 Task: Create new customer invoice with Date Opened: 14-May-23, Select Customer: Dick's Sporting Goods, Terms: Net 15. Make invoice entry for item-1 with Date: 14-May-23, Description: The Ordinary Squalane Face Cleanser (5 oz)
, Income Account: Income:Sales, Quantity: 1, Unit Price: 15.99, Sales Tax: Y, Sales Tax Included: N, Tax Table: Sales Tax. Post Invoice with Post Date: 14-May-23, Post to Accounts: Assets:Accounts Receivable. Pay / Process Payment with Transaction Date: 28-May-23, Amount: 16.95, Transfer Account: Checking Account. Go to 'Print Invoice'.
Action: Mouse moved to (179, 40)
Screenshot: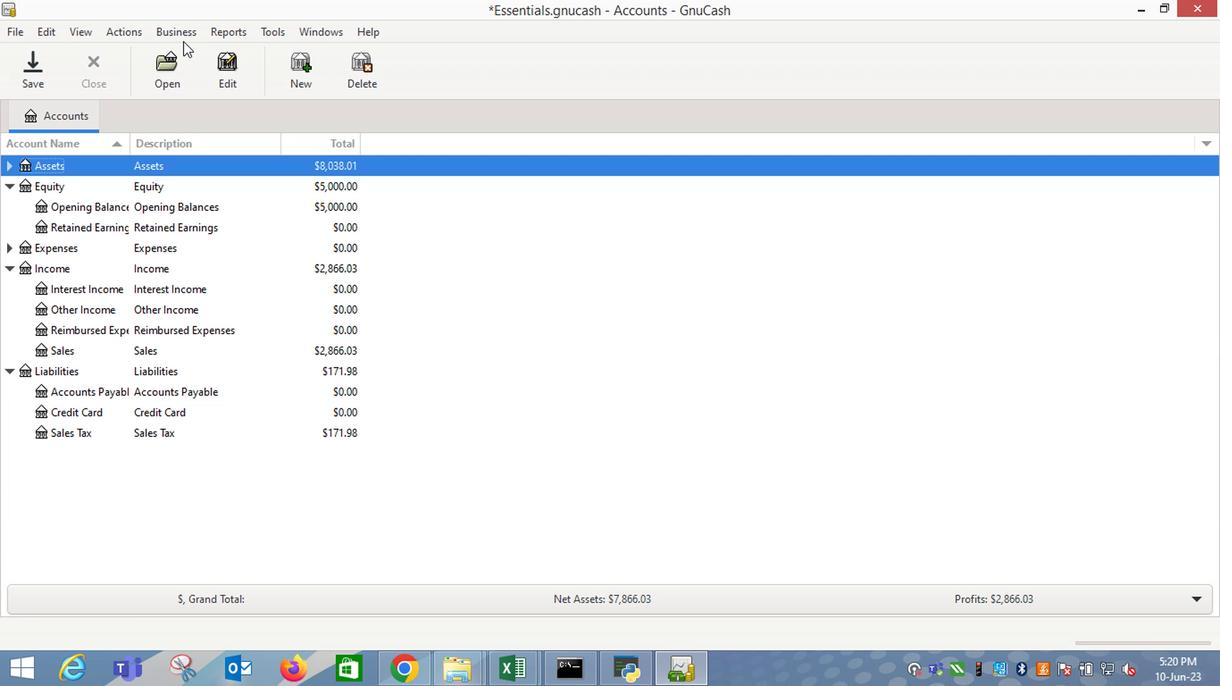 
Action: Mouse pressed left at (179, 40)
Screenshot: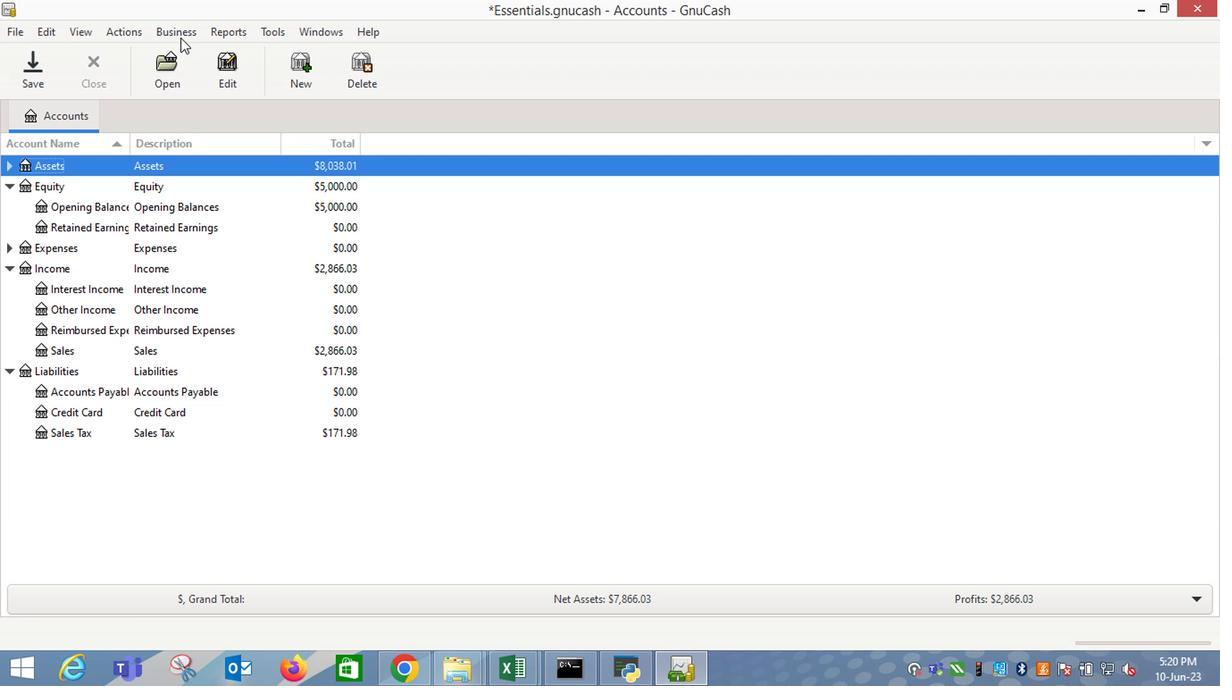 
Action: Mouse moved to (391, 123)
Screenshot: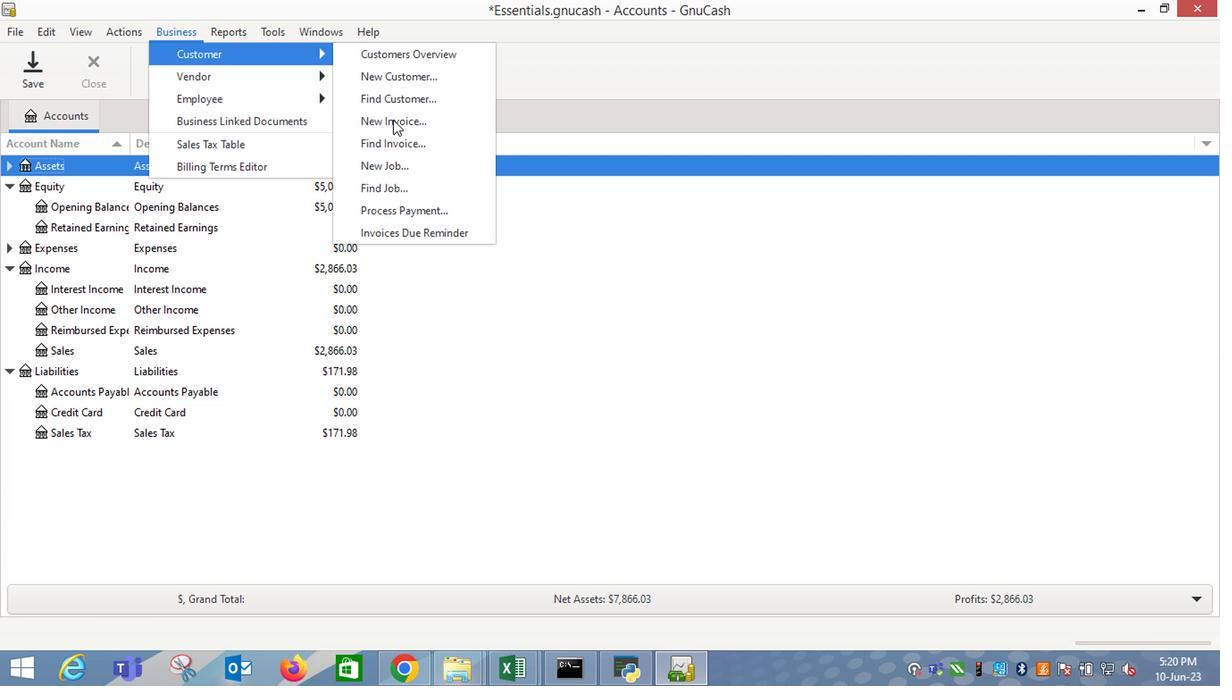 
Action: Mouse pressed left at (391, 123)
Screenshot: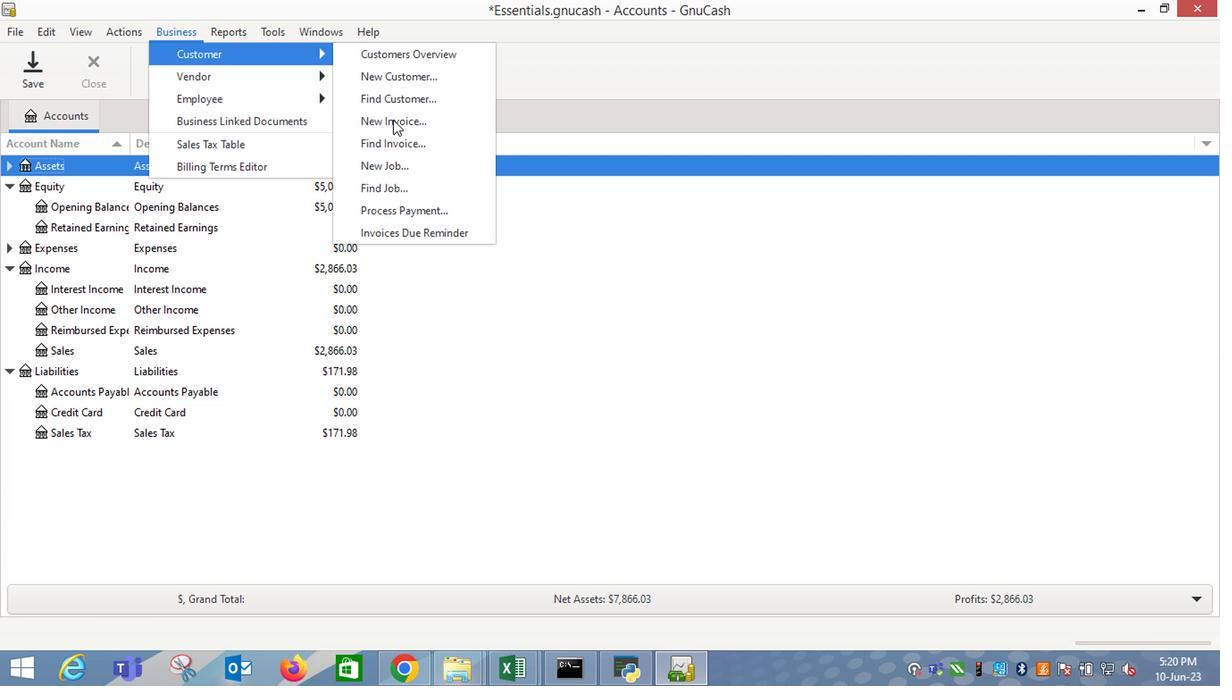 
Action: Mouse moved to (725, 270)
Screenshot: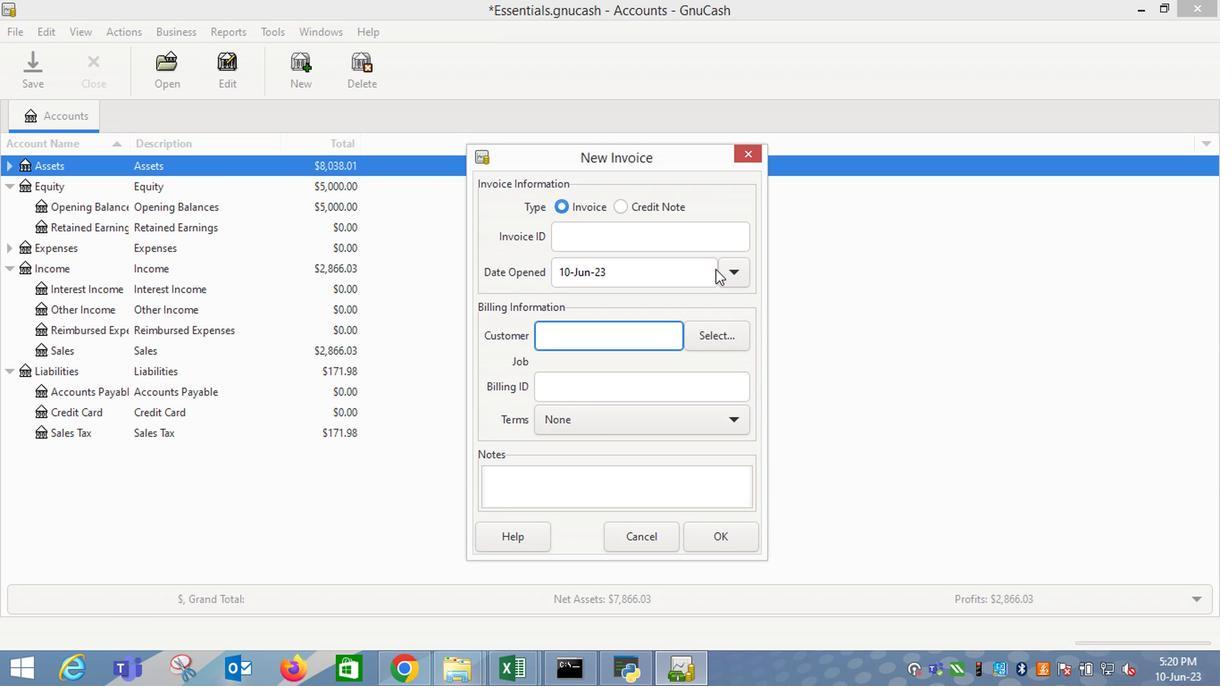 
Action: Mouse pressed left at (725, 270)
Screenshot: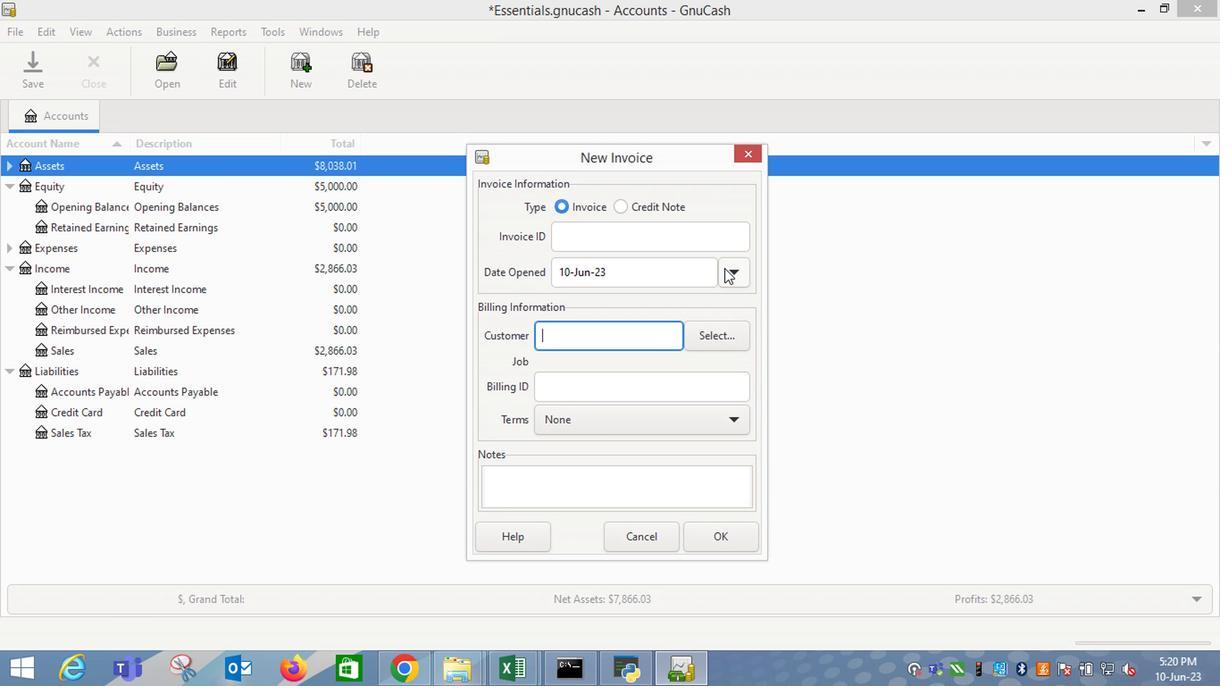 
Action: Mouse moved to (594, 301)
Screenshot: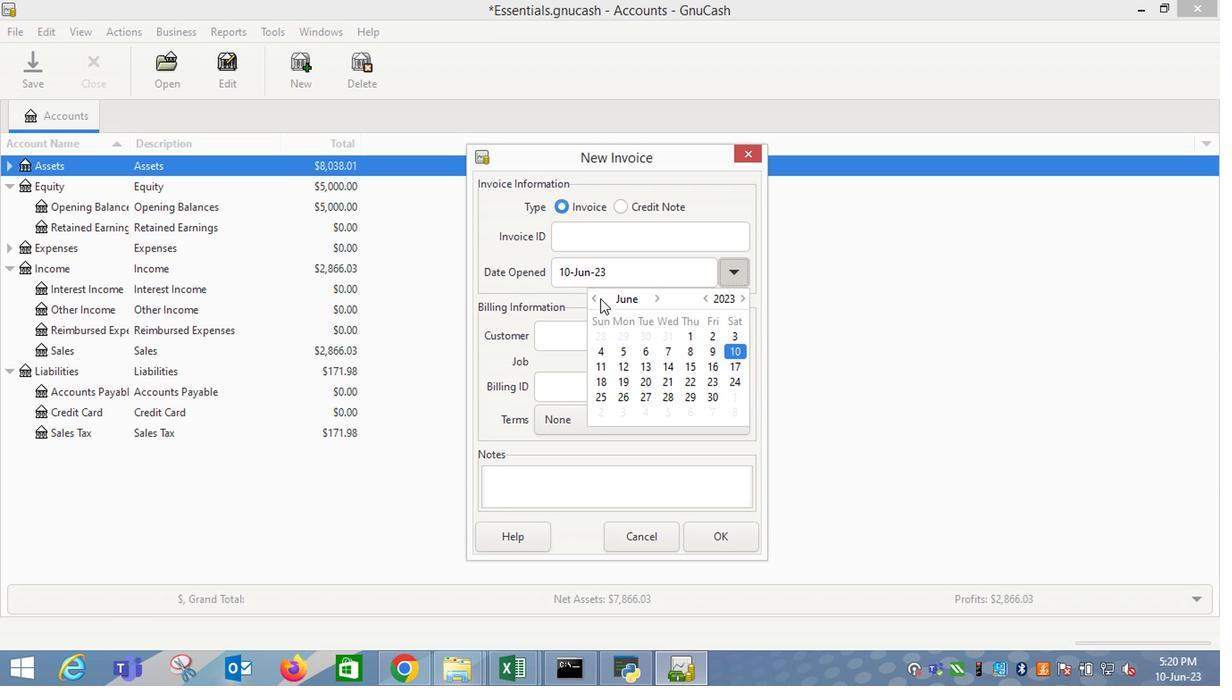 
Action: Mouse pressed left at (594, 301)
Screenshot: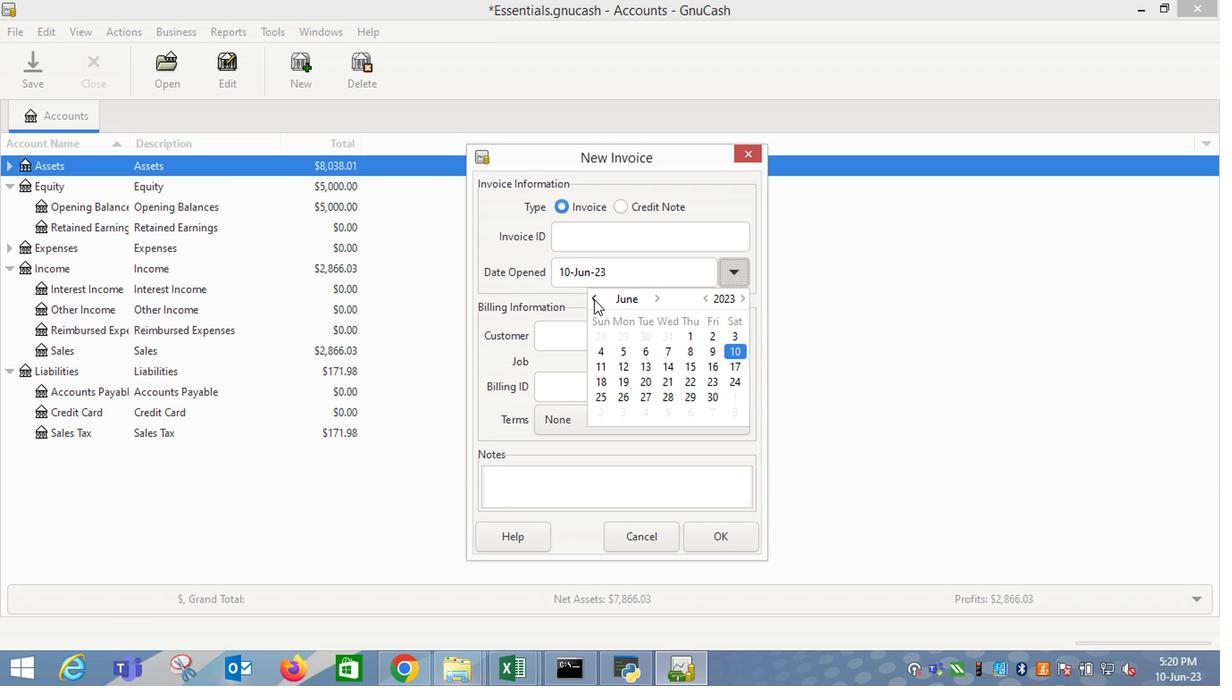
Action: Mouse moved to (599, 369)
Screenshot: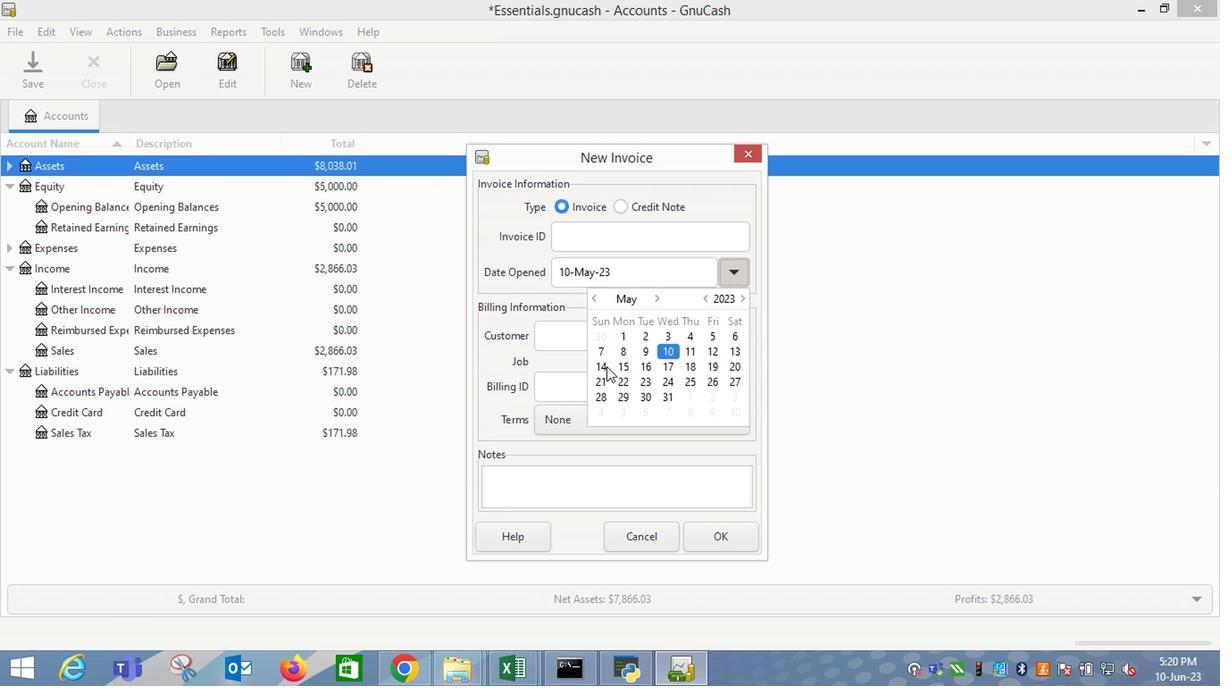 
Action: Mouse pressed left at (599, 369)
Screenshot: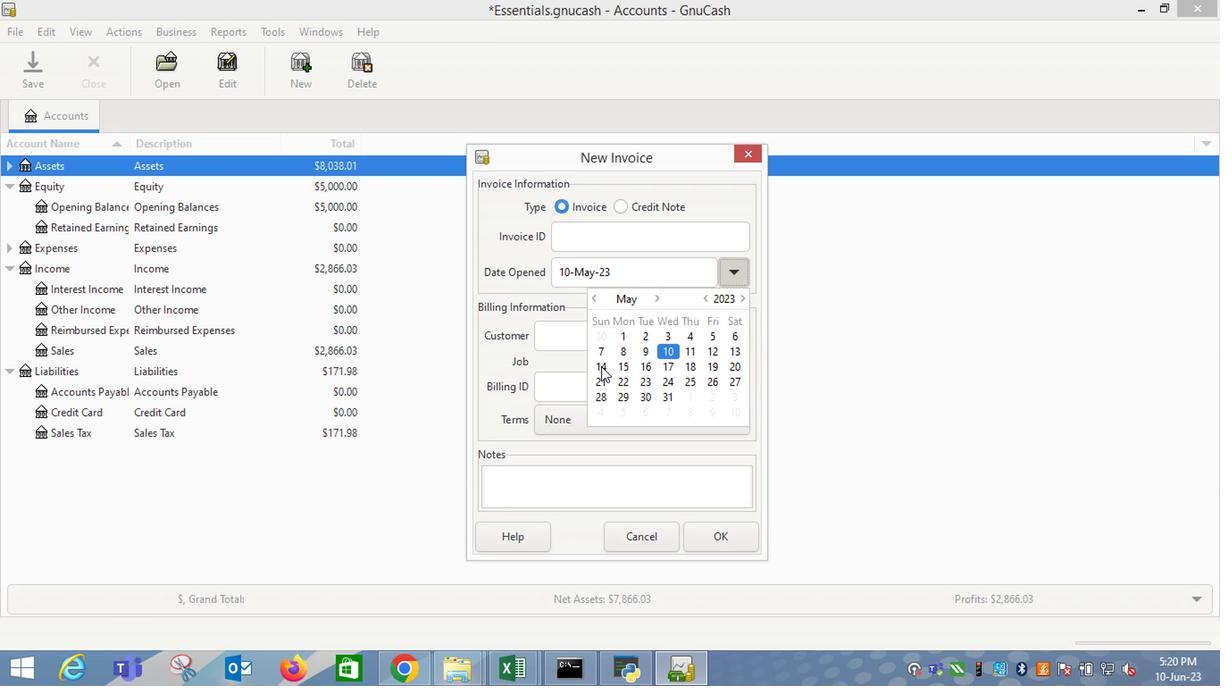 
Action: Mouse moved to (542, 348)
Screenshot: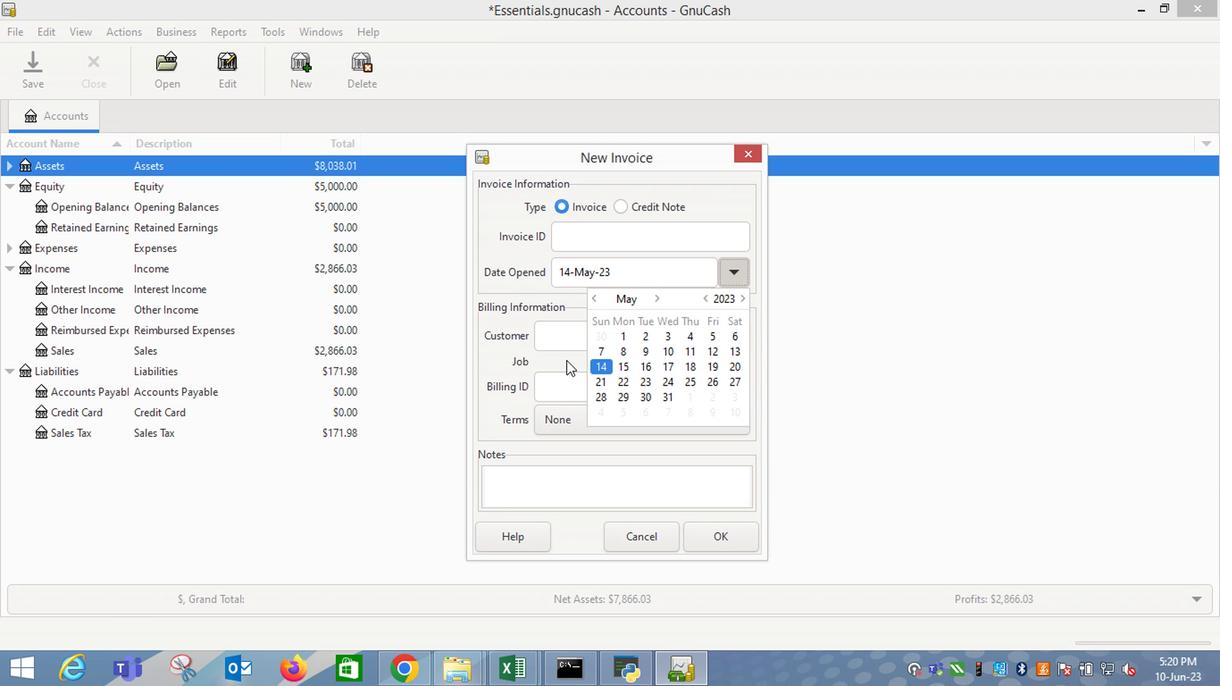 
Action: Mouse pressed left at (542, 348)
Screenshot: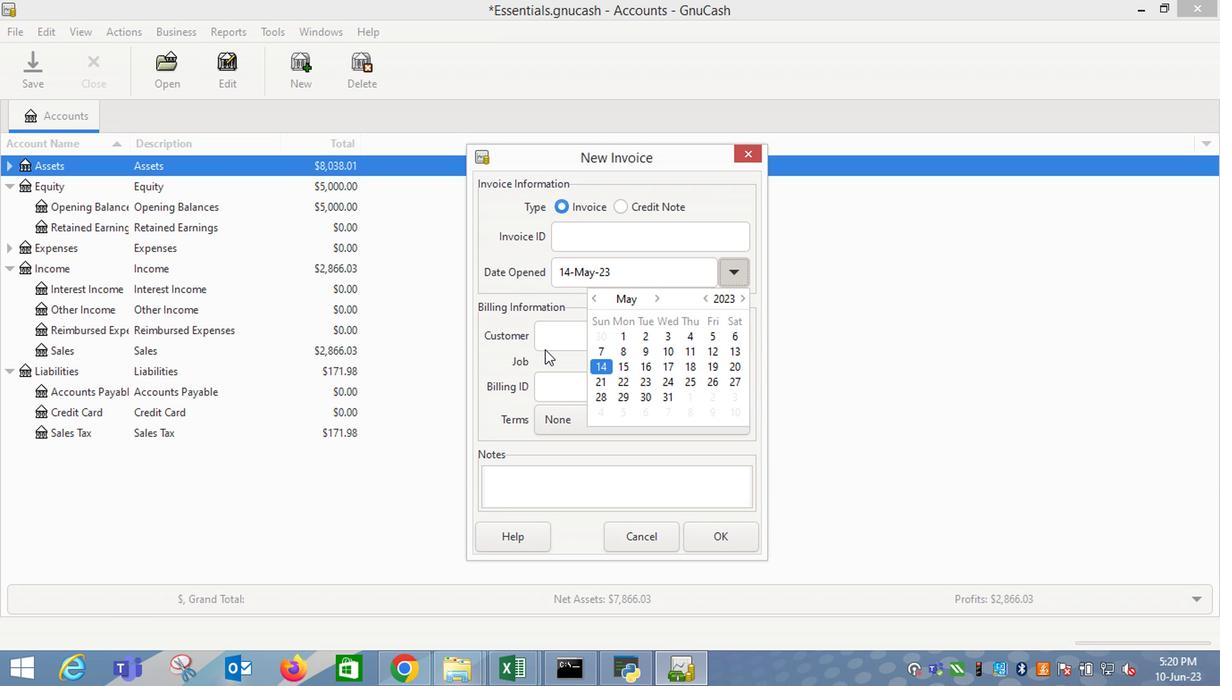 
Action: Mouse moved to (555, 341)
Screenshot: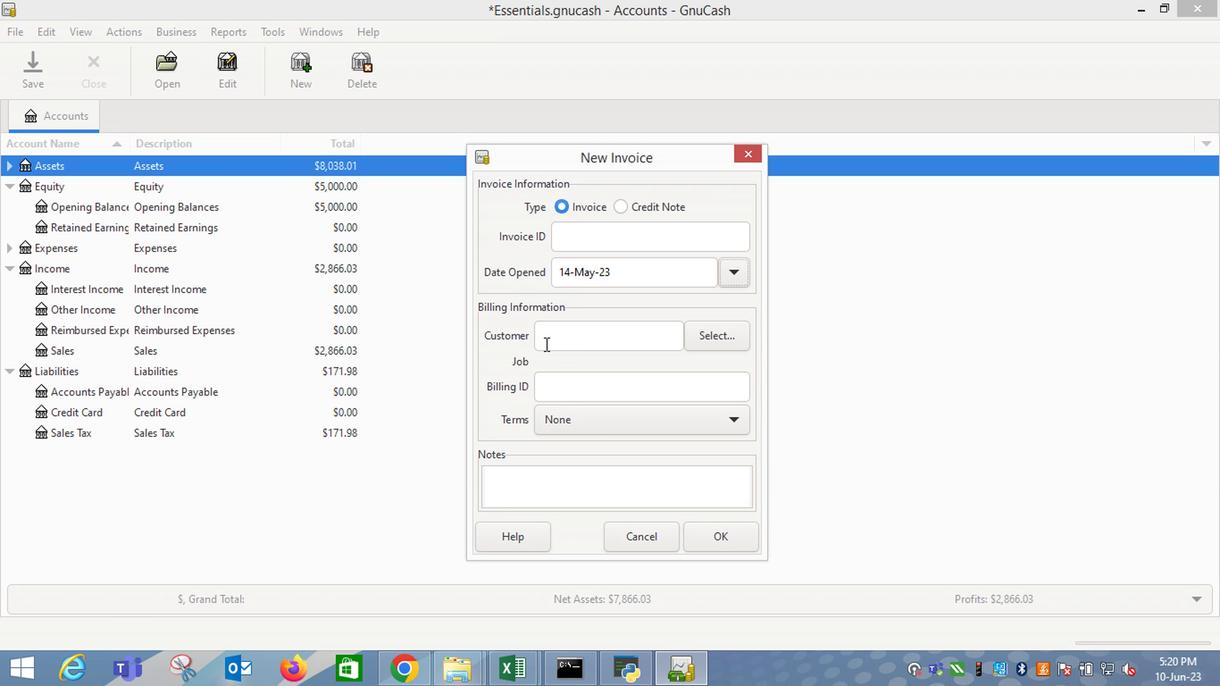 
Action: Mouse pressed left at (555, 341)
Screenshot: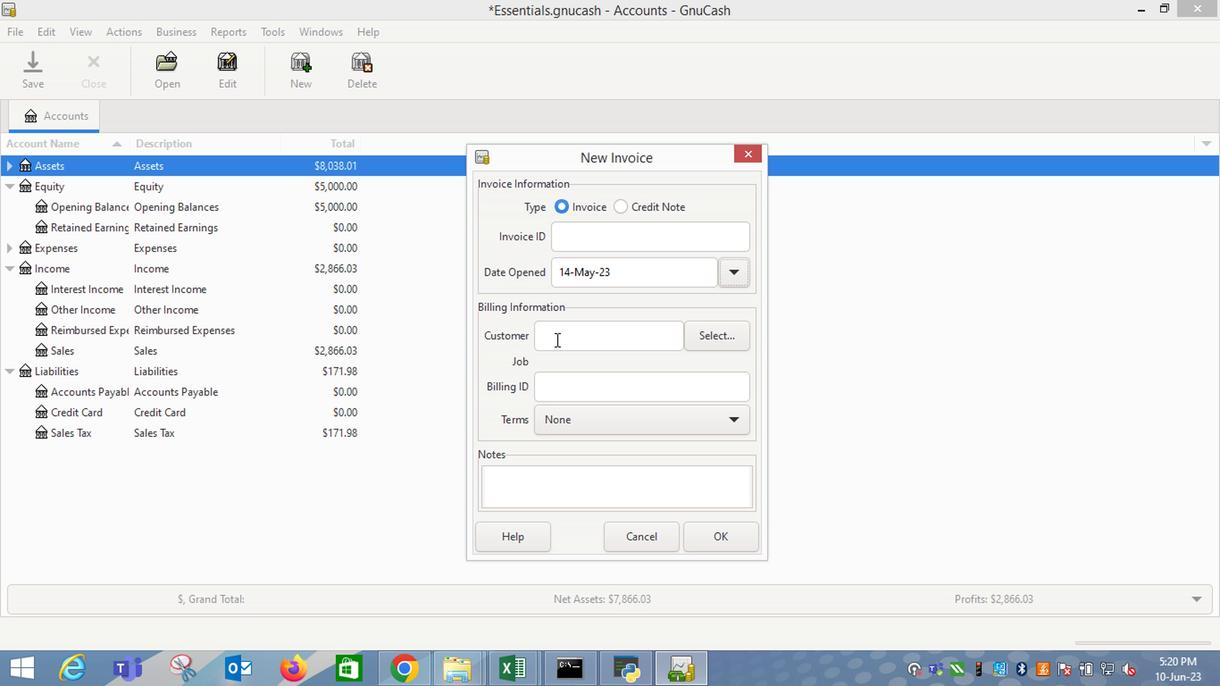 
Action: Key pressed <Key.shift_r>Dic
Screenshot: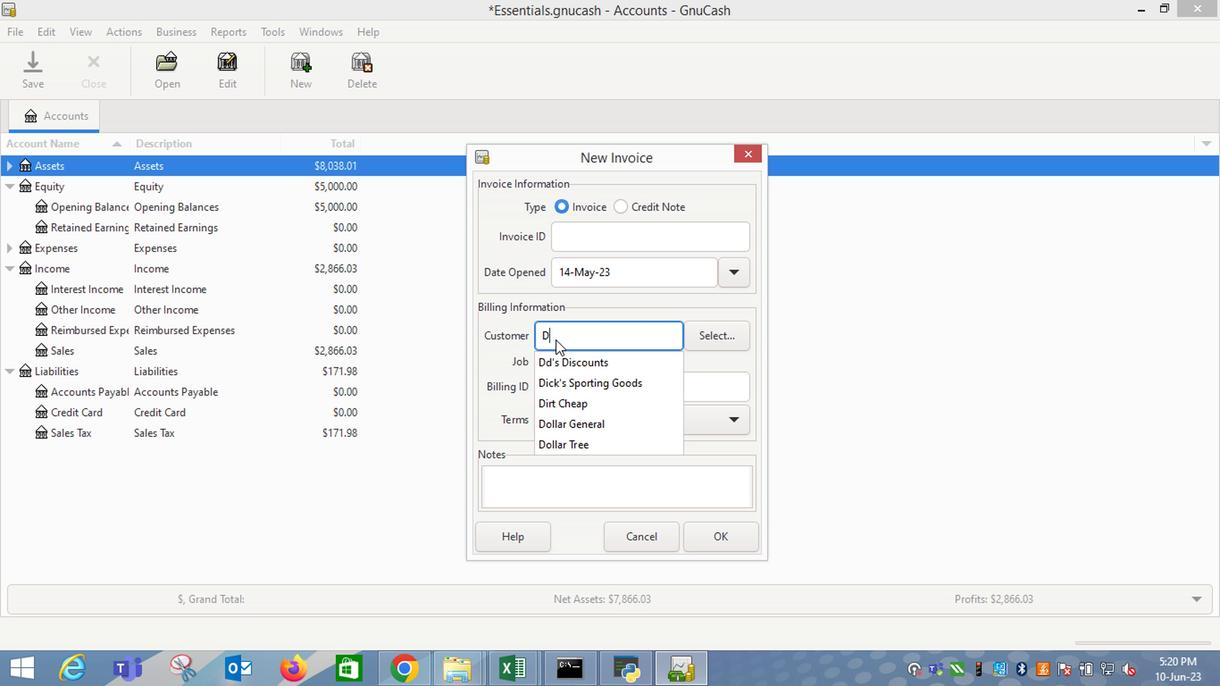 
Action: Mouse moved to (568, 372)
Screenshot: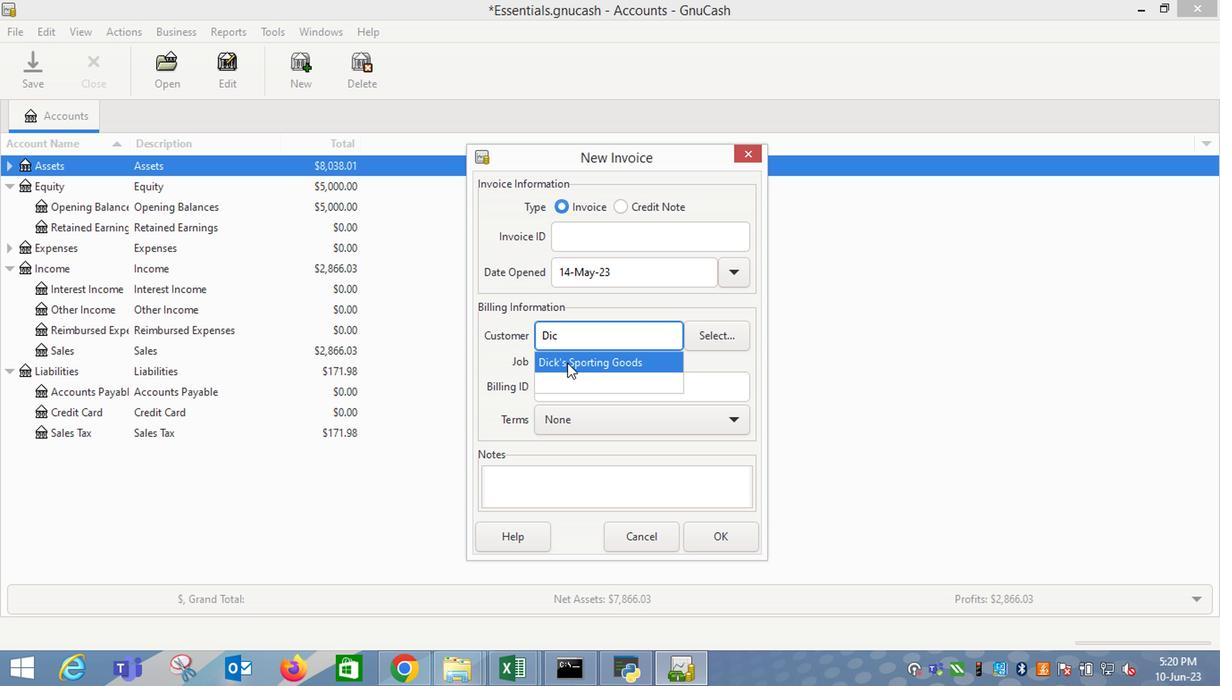 
Action: Mouse pressed left at (568, 372)
Screenshot: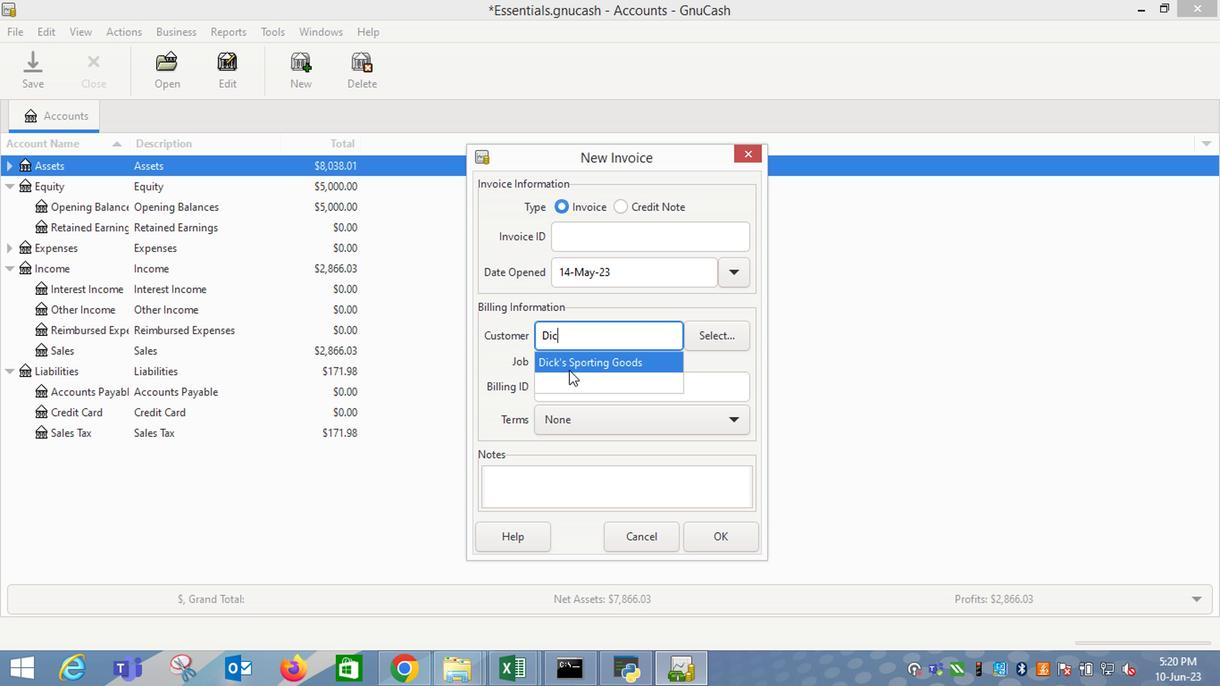 
Action: Mouse moved to (564, 431)
Screenshot: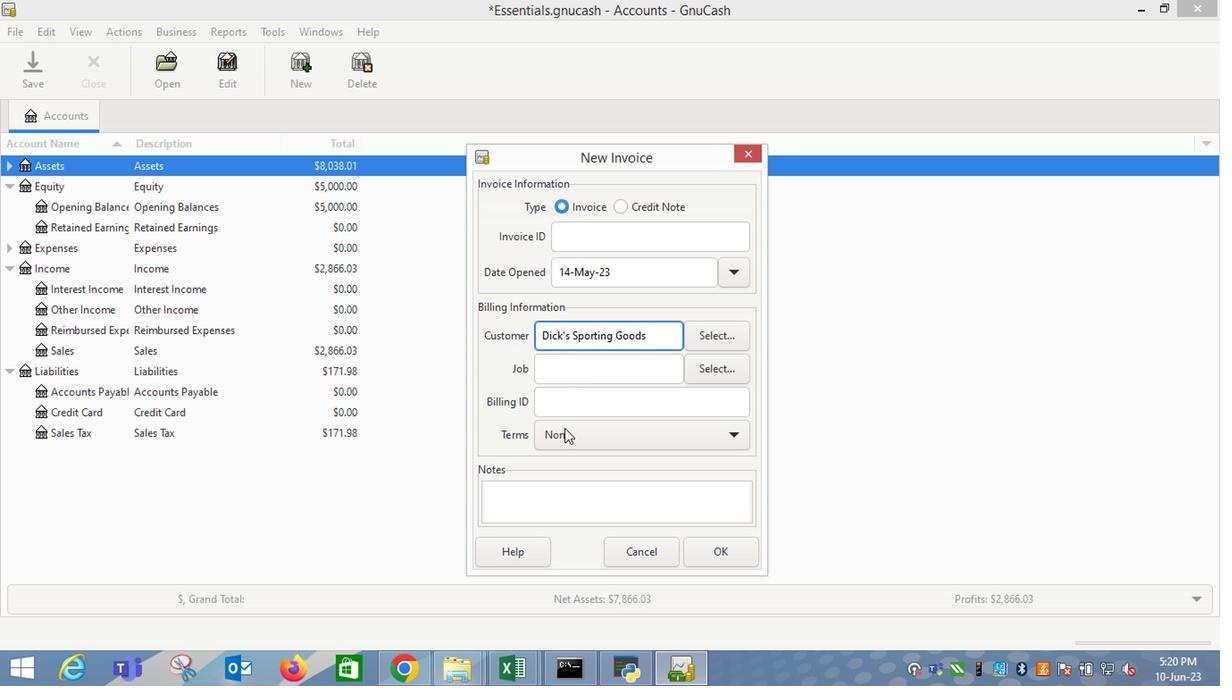 
Action: Mouse pressed left at (564, 431)
Screenshot: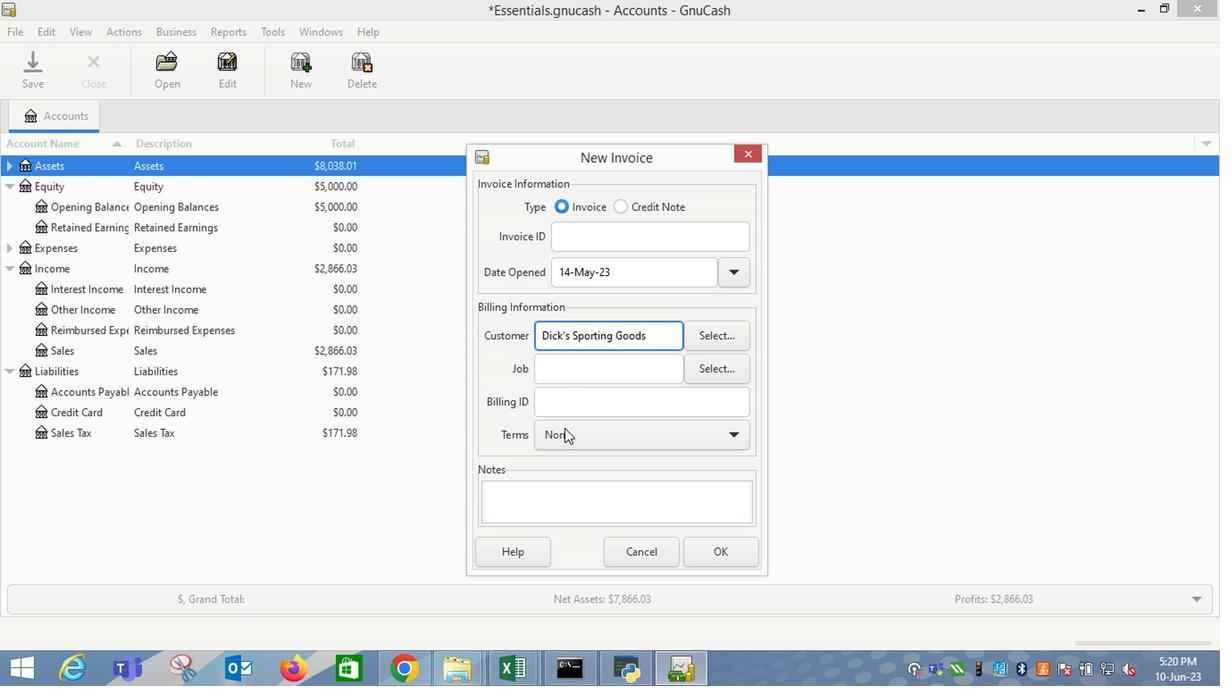 
Action: Mouse moved to (559, 469)
Screenshot: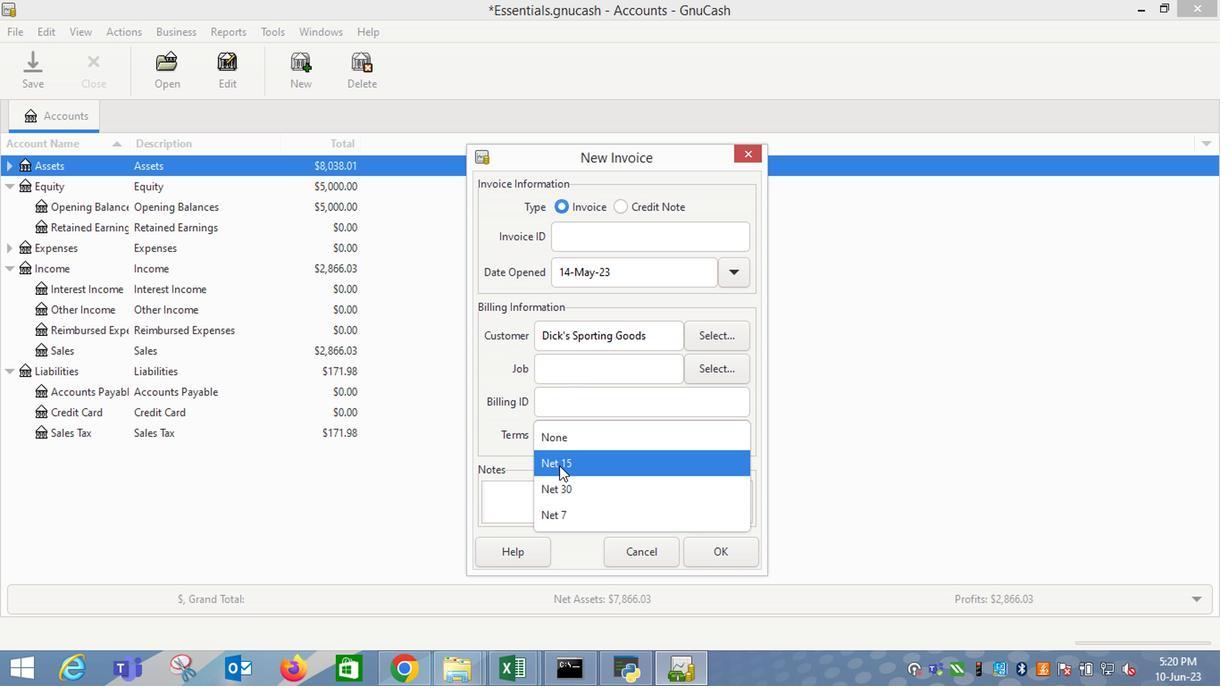 
Action: Mouse pressed left at (559, 469)
Screenshot: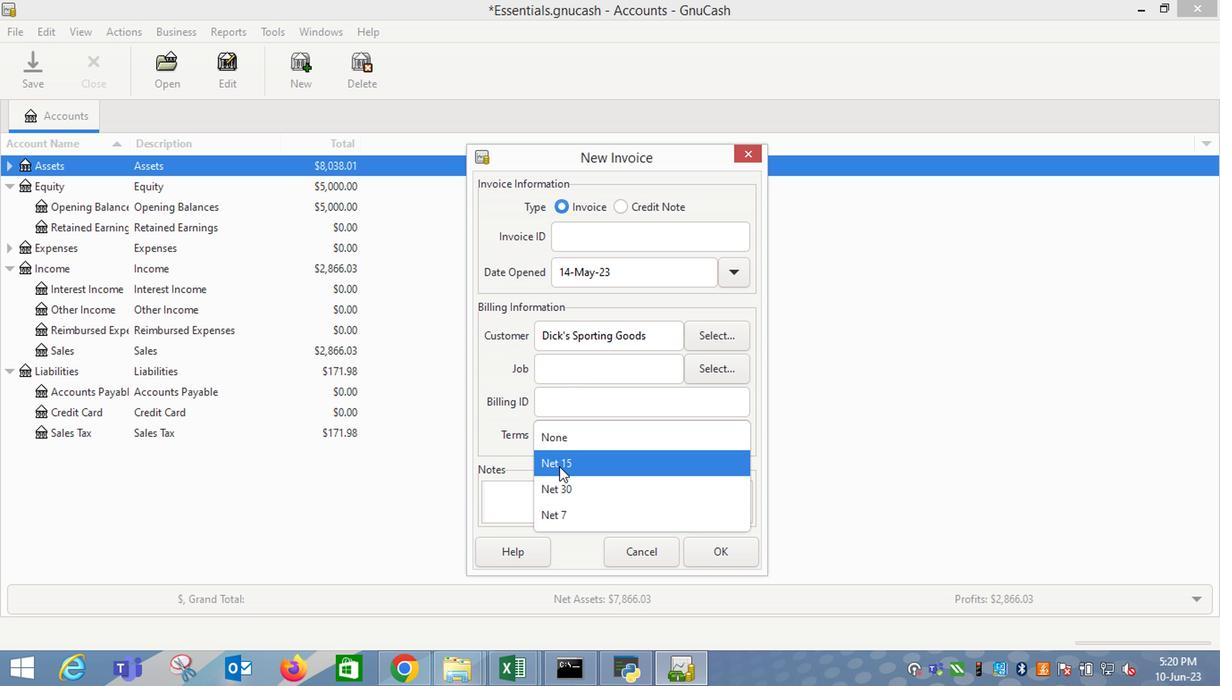 
Action: Mouse moved to (708, 561)
Screenshot: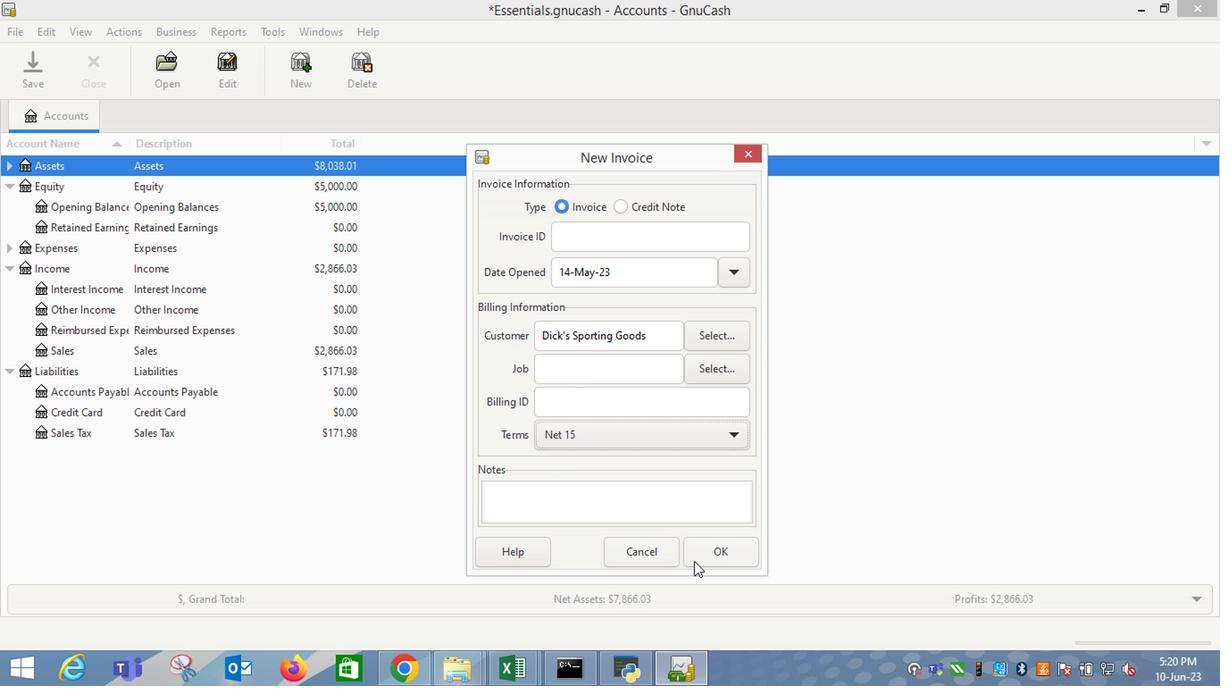 
Action: Mouse pressed left at (708, 561)
Screenshot: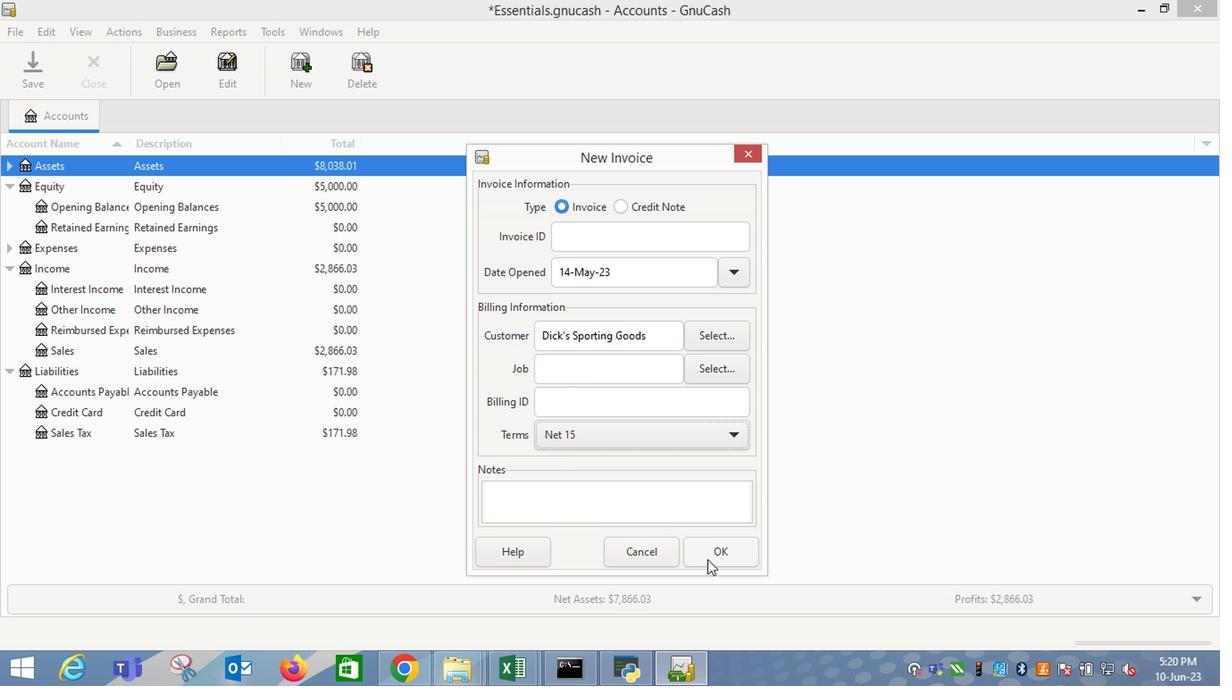 
Action: Mouse moved to (80, 340)
Screenshot: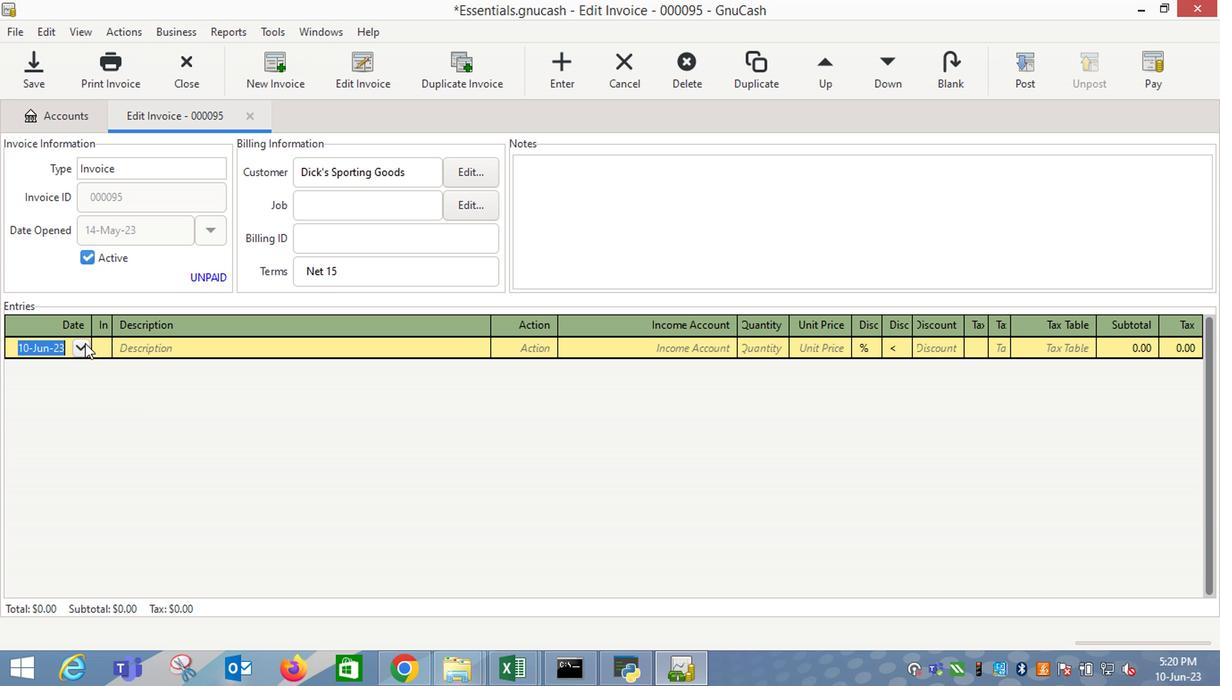 
Action: Mouse pressed left at (80, 340)
Screenshot: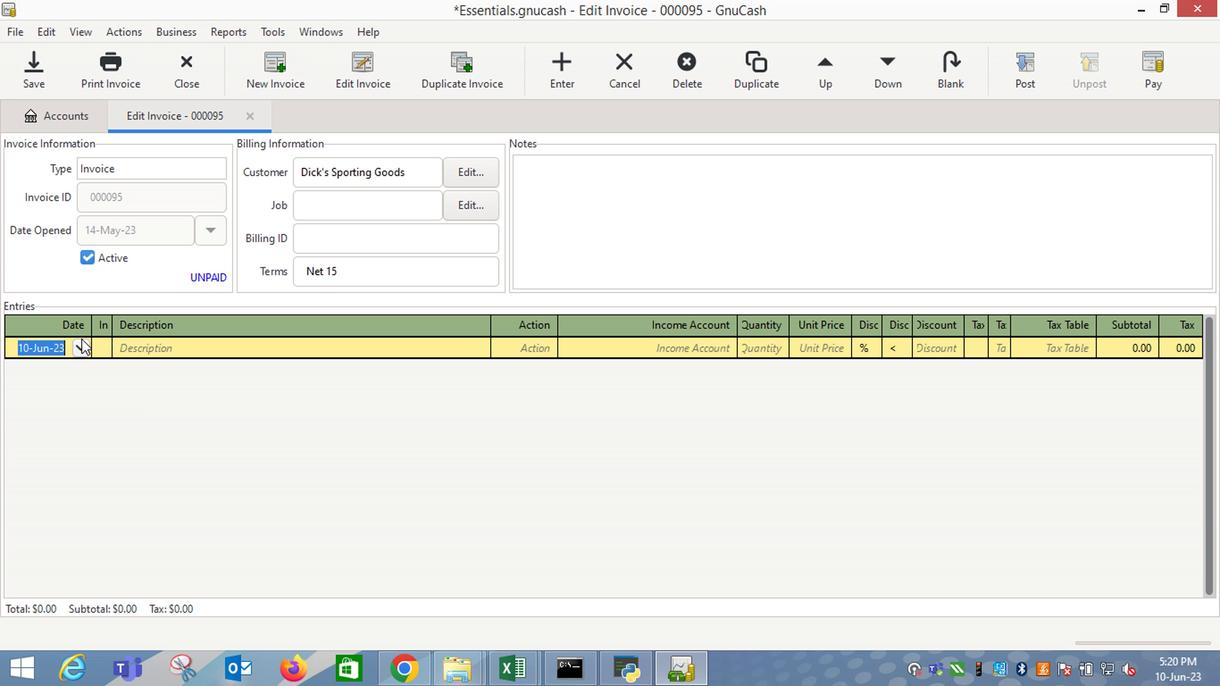 
Action: Mouse moved to (87, 345)
Screenshot: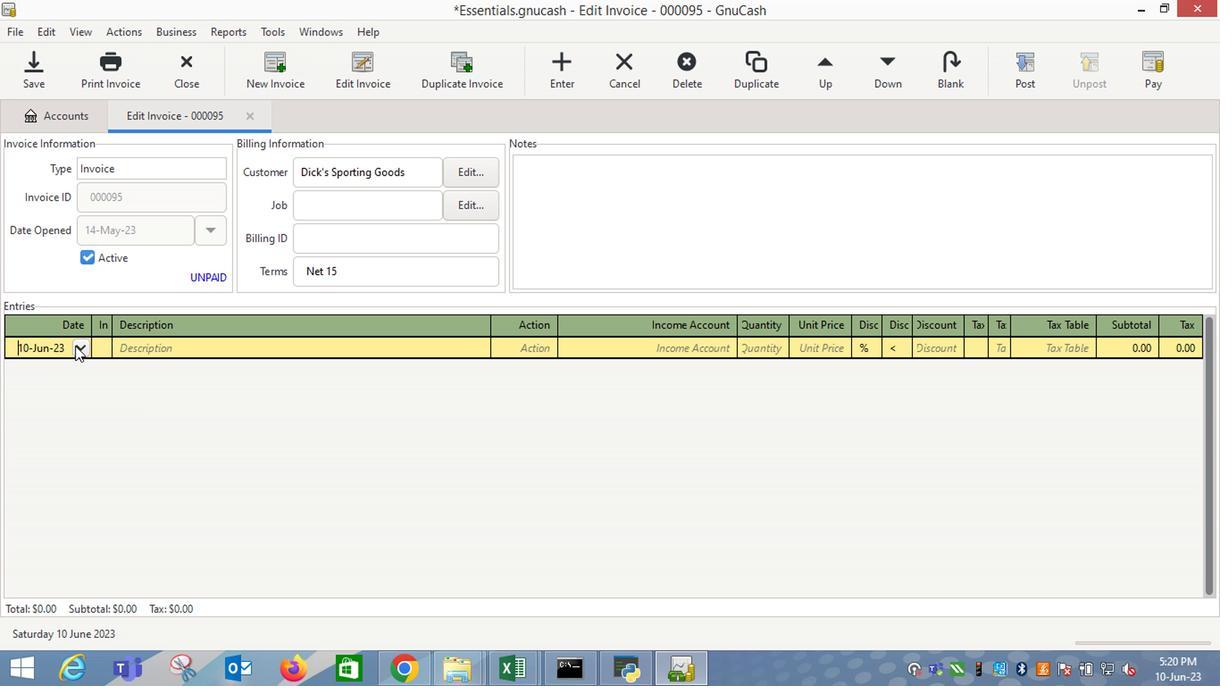 
Action: Mouse pressed left at (87, 345)
Screenshot: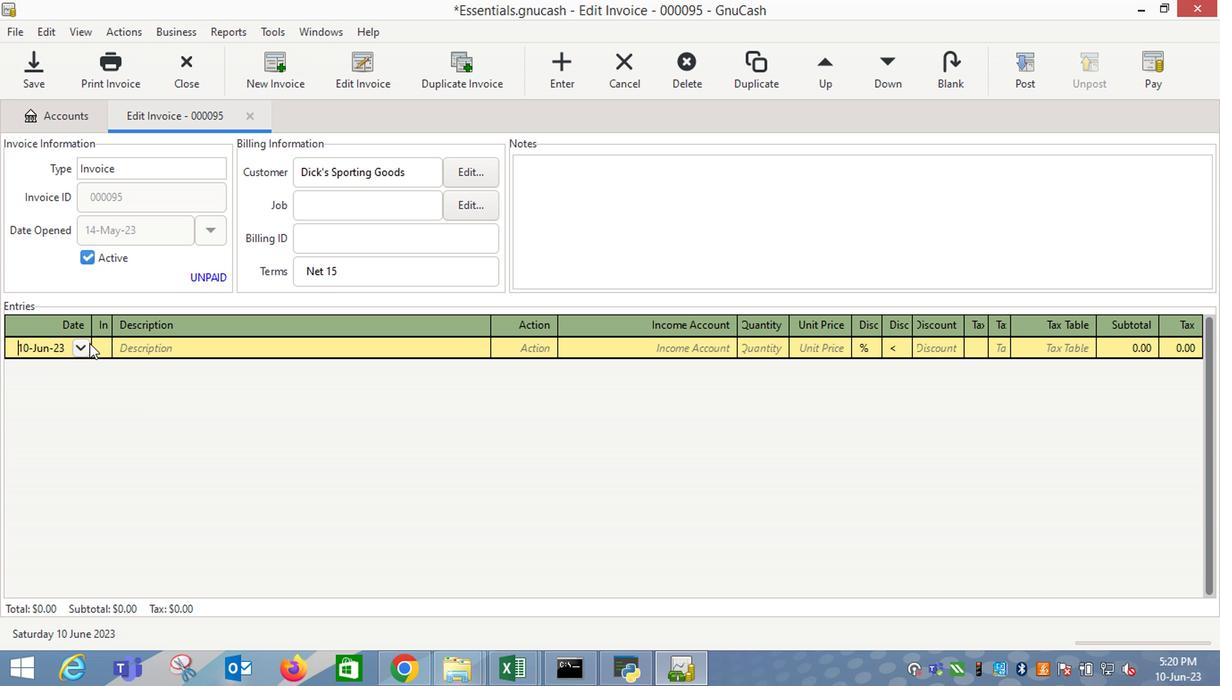 
Action: Mouse moved to (12, 374)
Screenshot: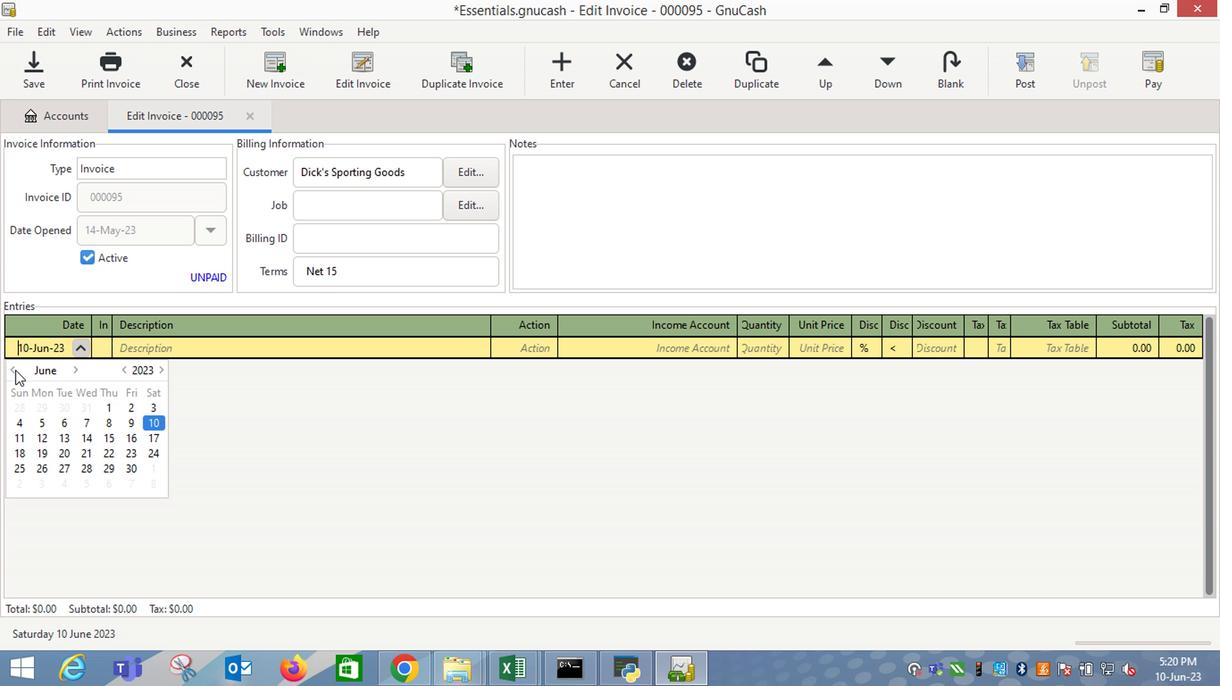 
Action: Mouse pressed left at (12, 374)
Screenshot: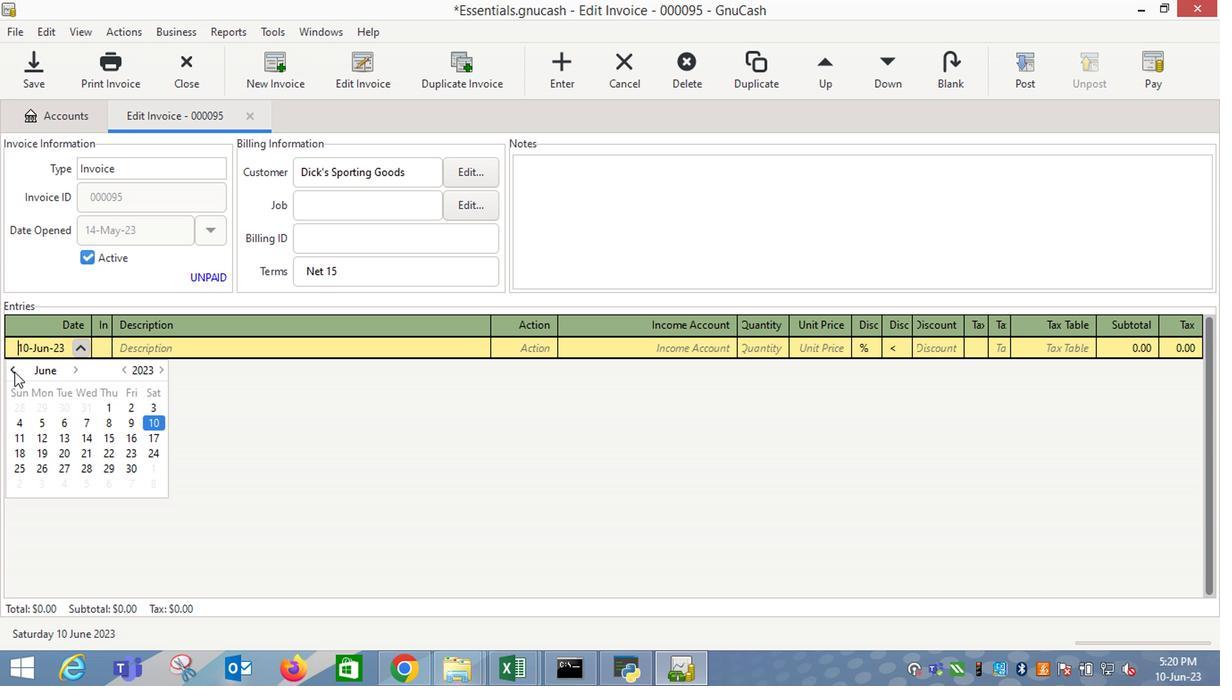 
Action: Mouse moved to (24, 442)
Screenshot: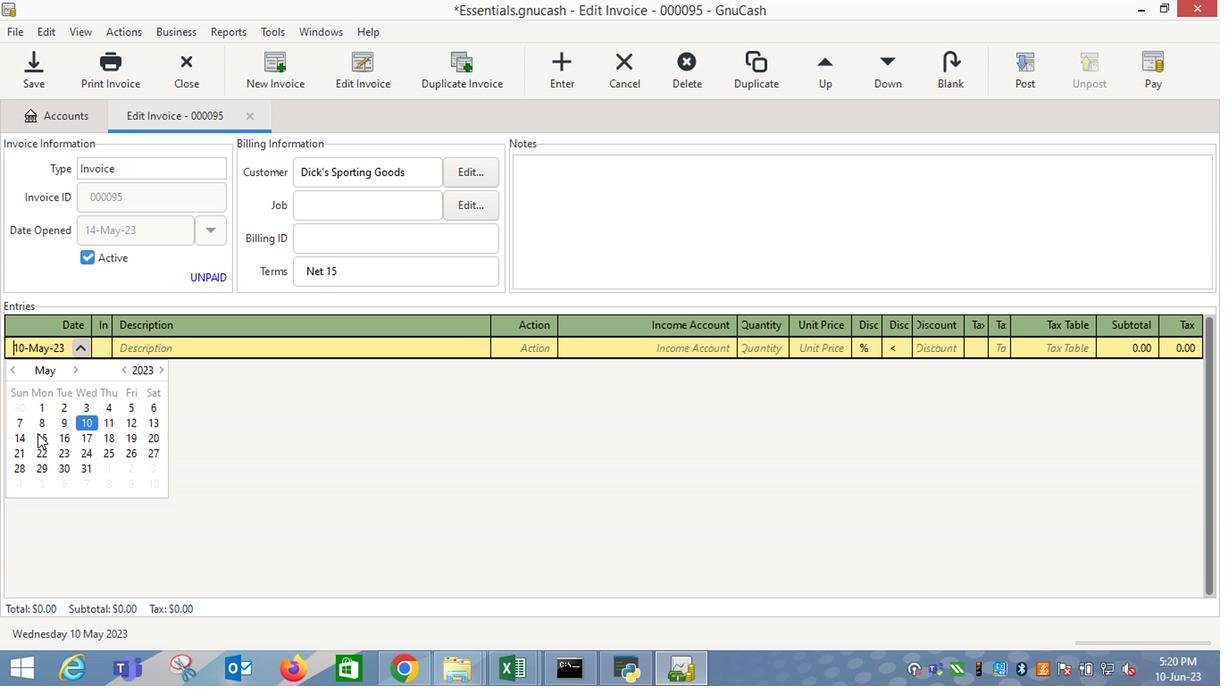 
Action: Mouse pressed left at (24, 442)
Screenshot: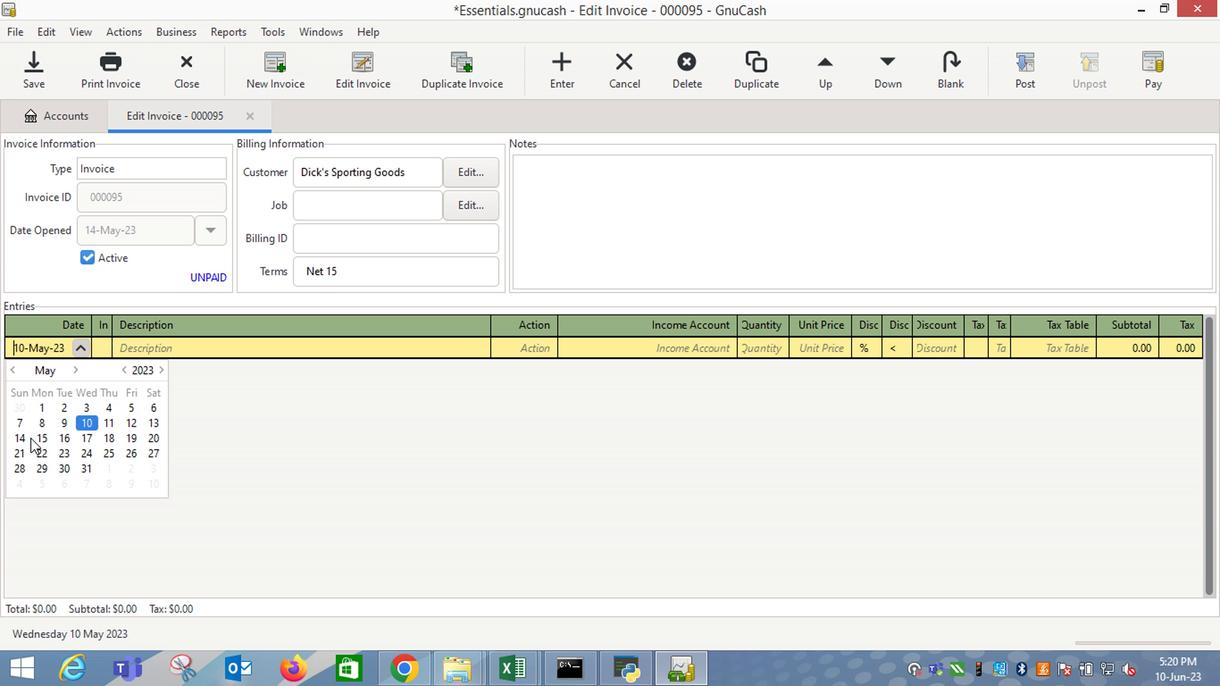 
Action: Key pressed <Key.tab><Key.shift_r>The<Key.space><Key.shift_r>Ordinary<Key.space><Key.shift_r>Se<Key.backspace>q<Key.tab>1<Key.tab>15.99<Key.tab>
Screenshot: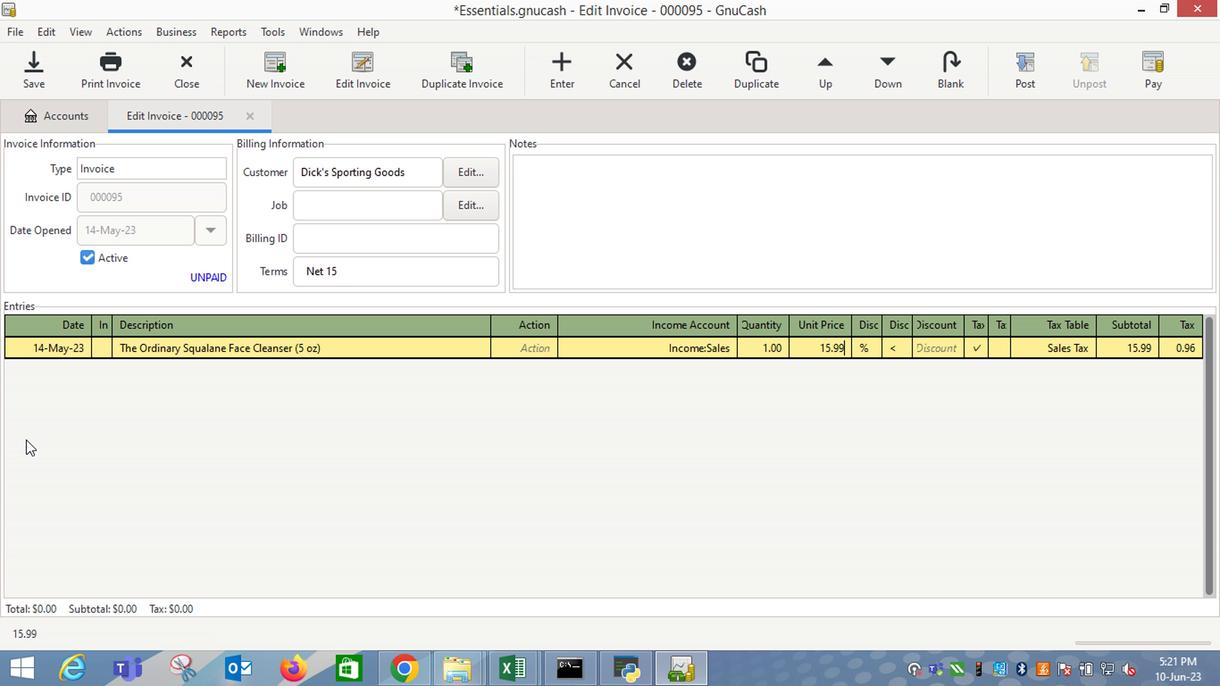
Action: Mouse moved to (1045, 347)
Screenshot: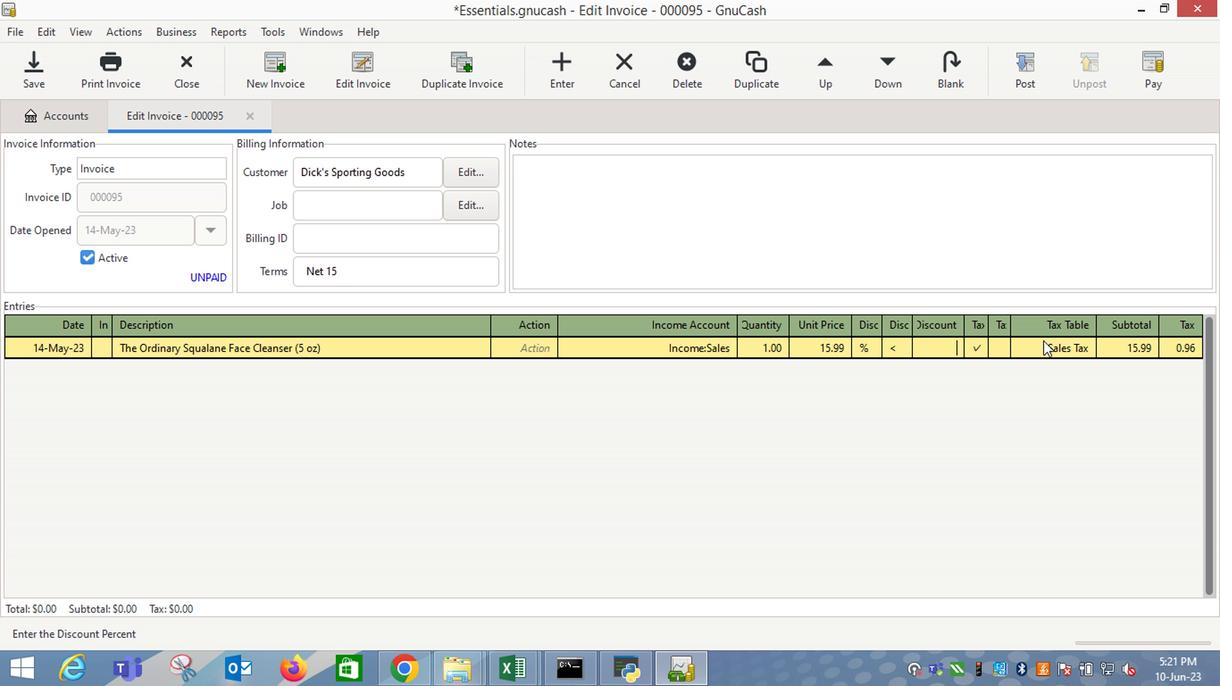 
Action: Mouse pressed left at (1045, 347)
Screenshot: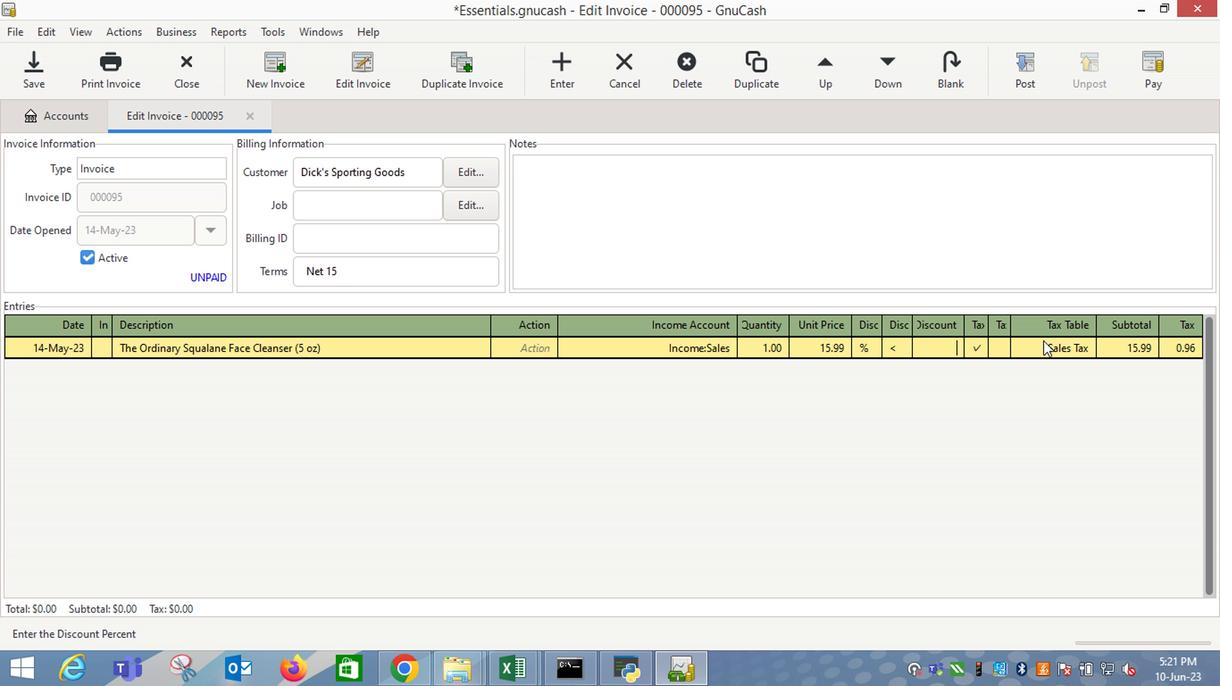 
Action: Mouse moved to (1042, 350)
Screenshot: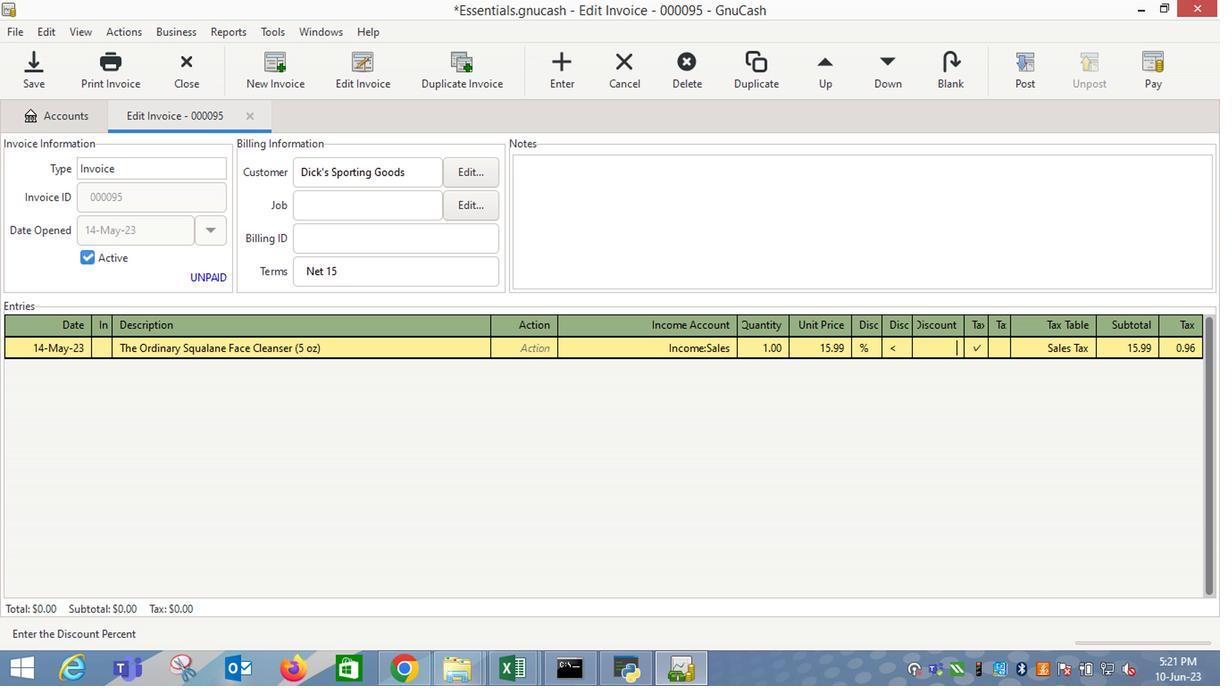 
Action: Key pressed <Key.enter>
Screenshot: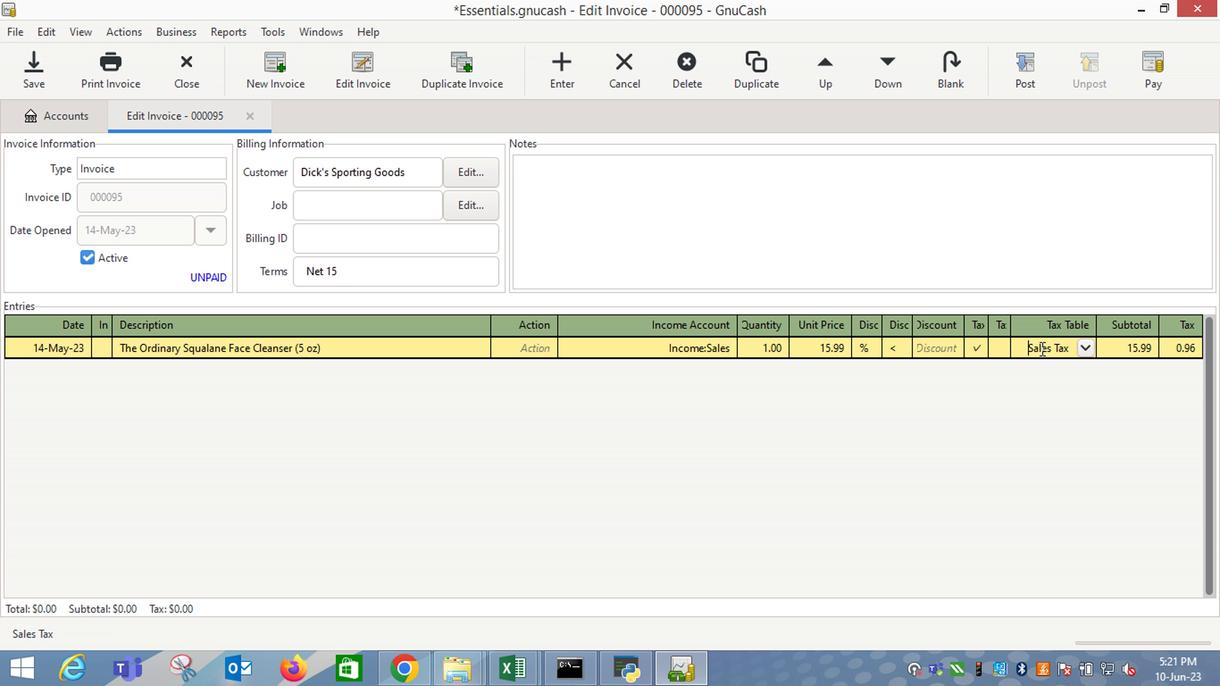 
Action: Mouse moved to (1039, 70)
Screenshot: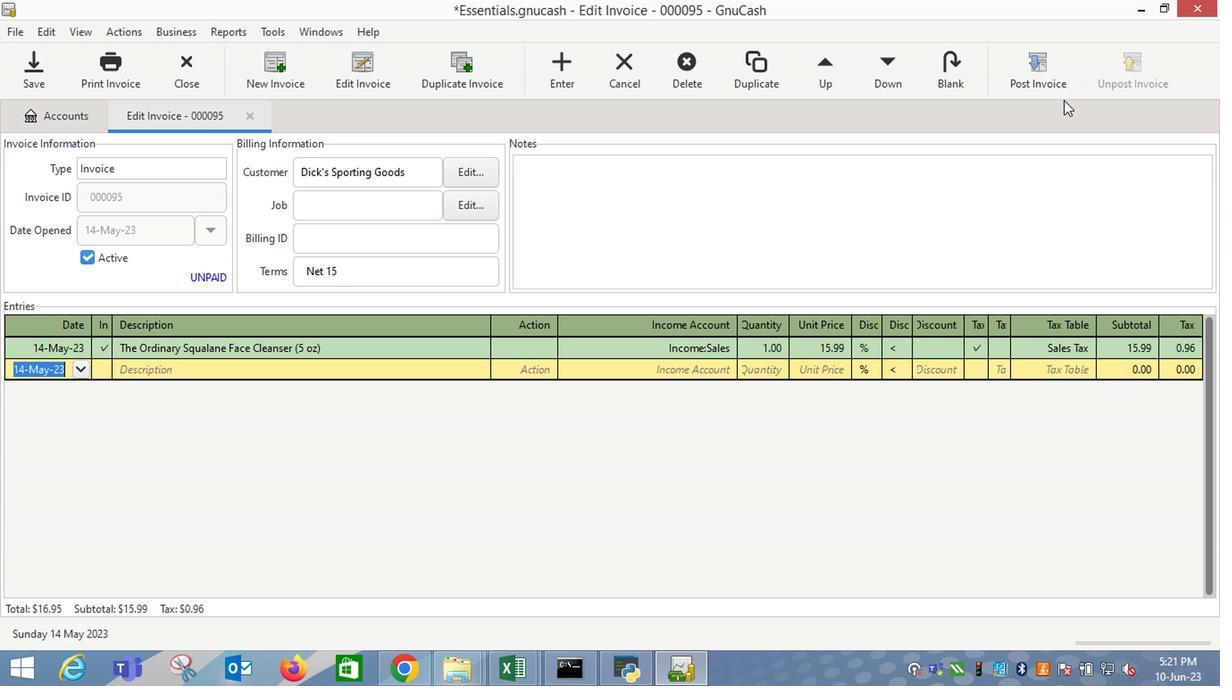 
Action: Mouse pressed left at (1039, 70)
Screenshot: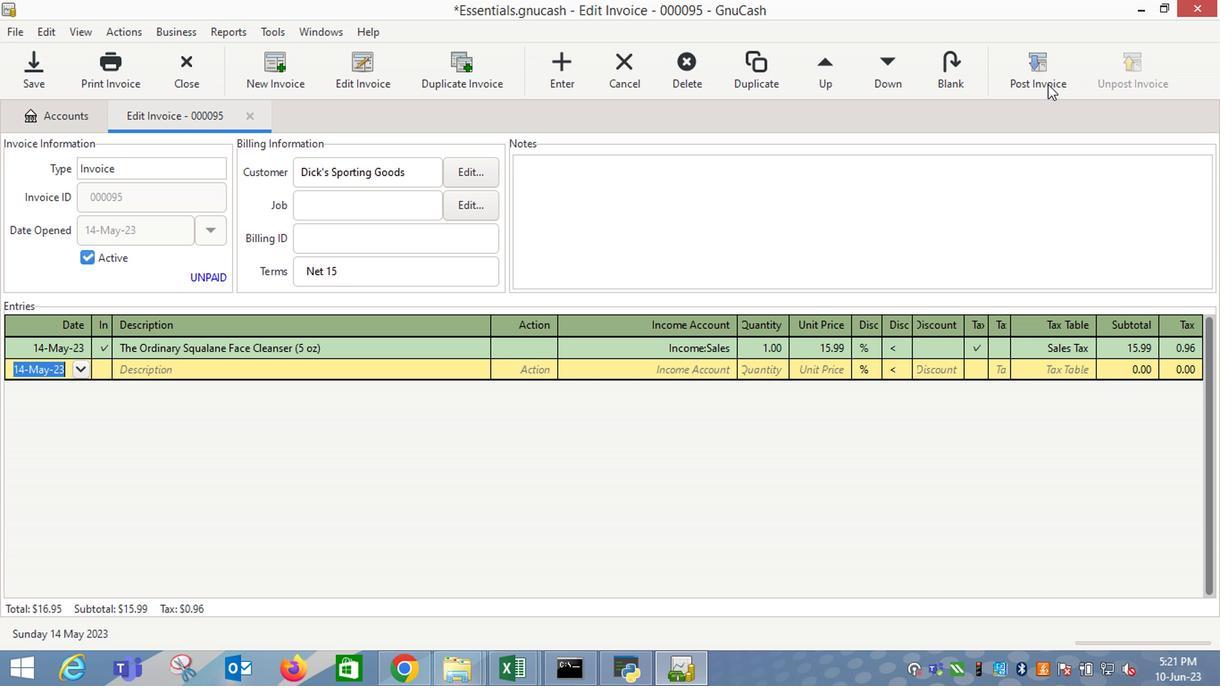 
Action: Mouse moved to (769, 300)
Screenshot: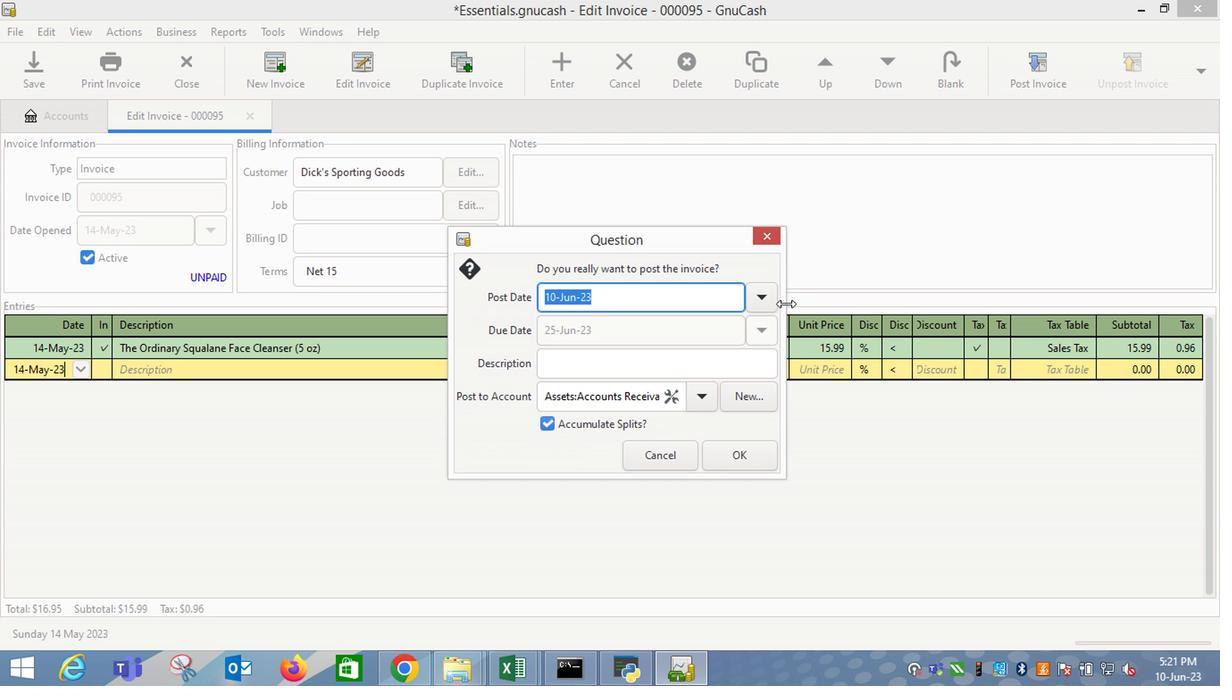 
Action: Mouse pressed left at (769, 300)
Screenshot: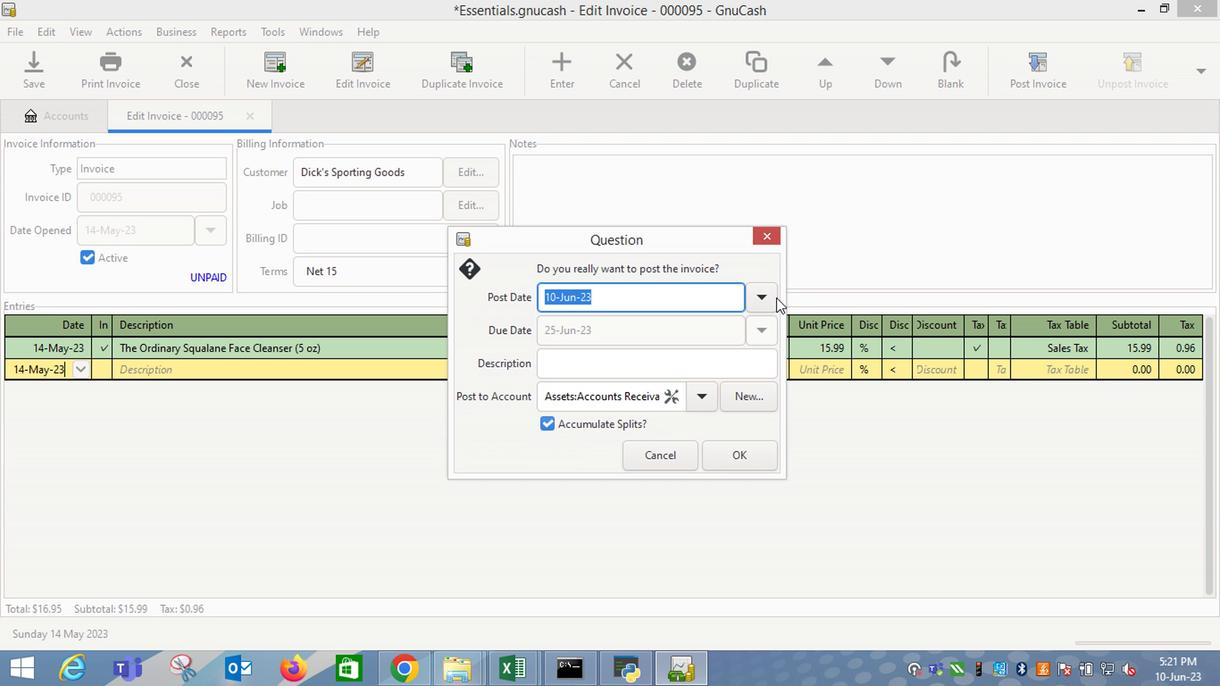 
Action: Mouse moved to (622, 330)
Screenshot: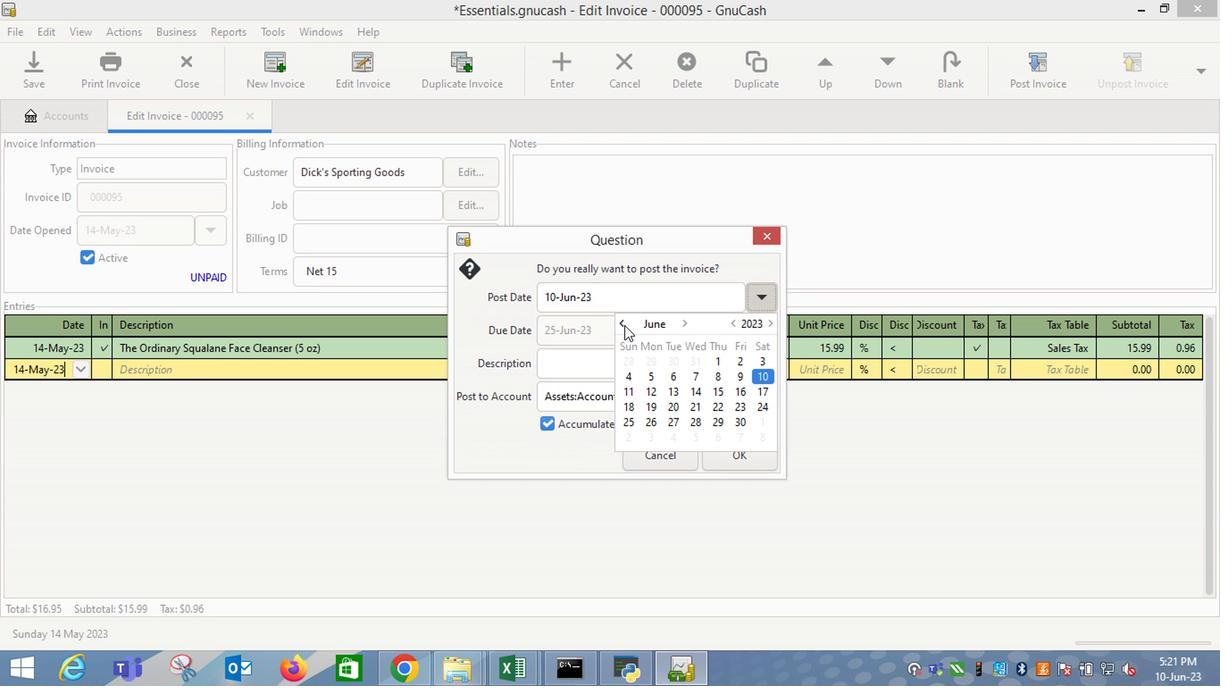 
Action: Mouse pressed left at (622, 330)
Screenshot: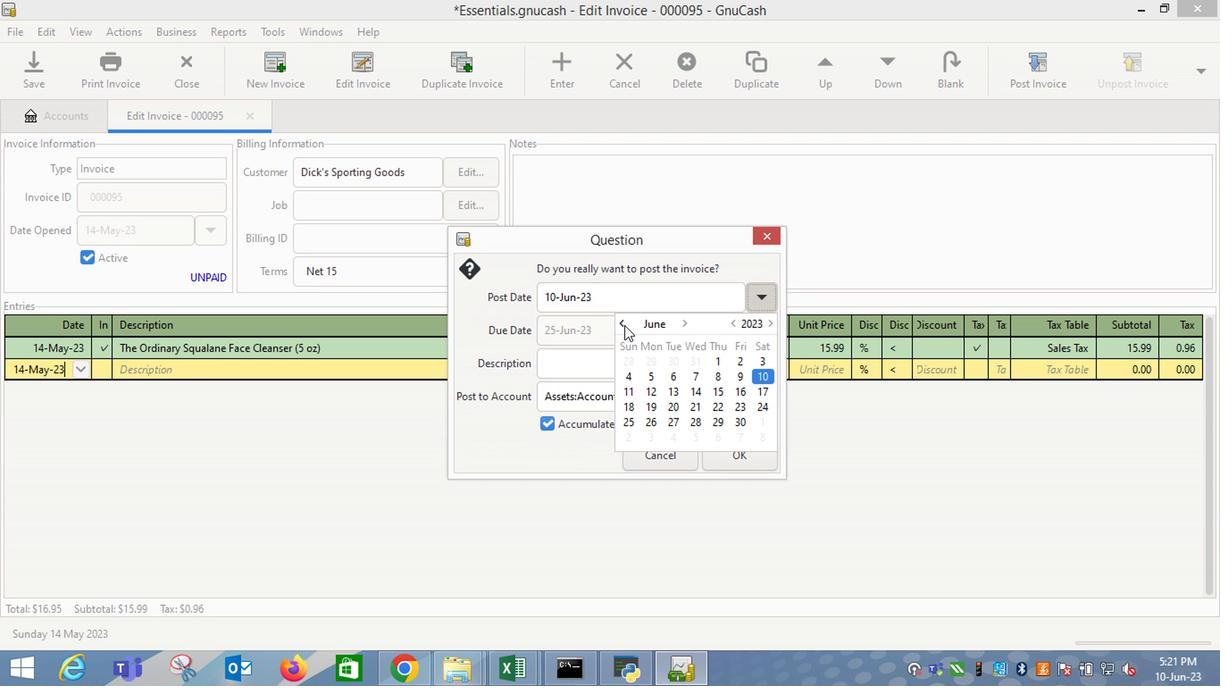 
Action: Mouse moved to (633, 394)
Screenshot: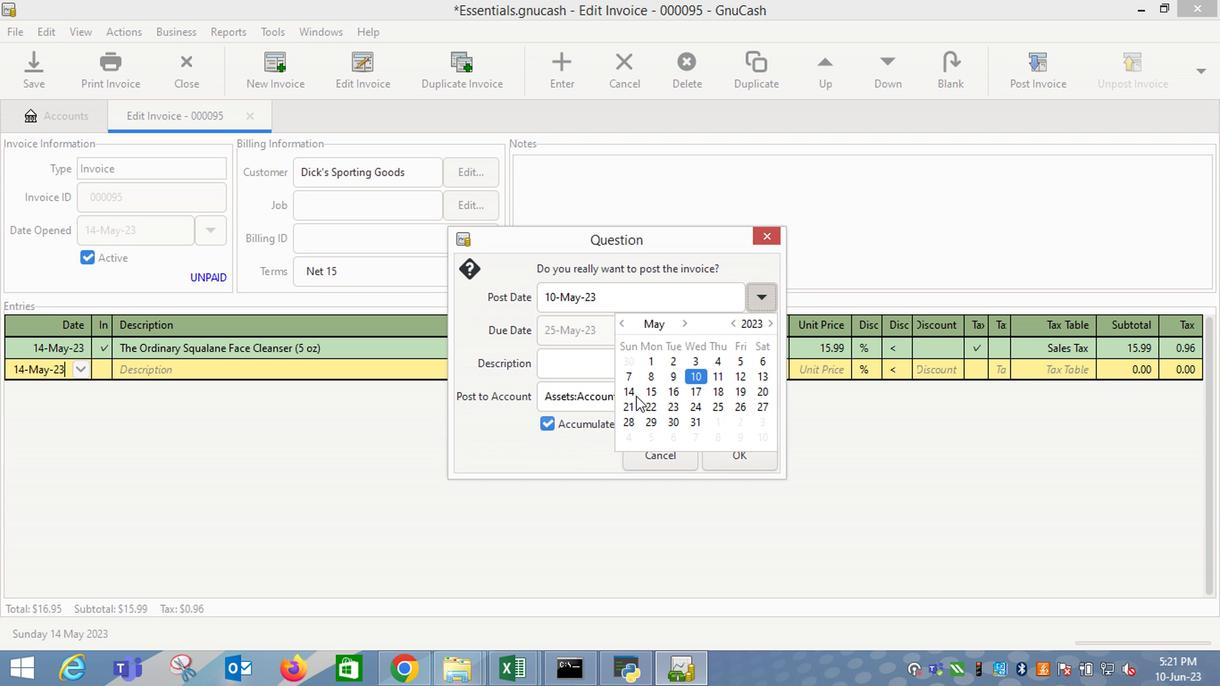 
Action: Mouse pressed left at (633, 394)
Screenshot: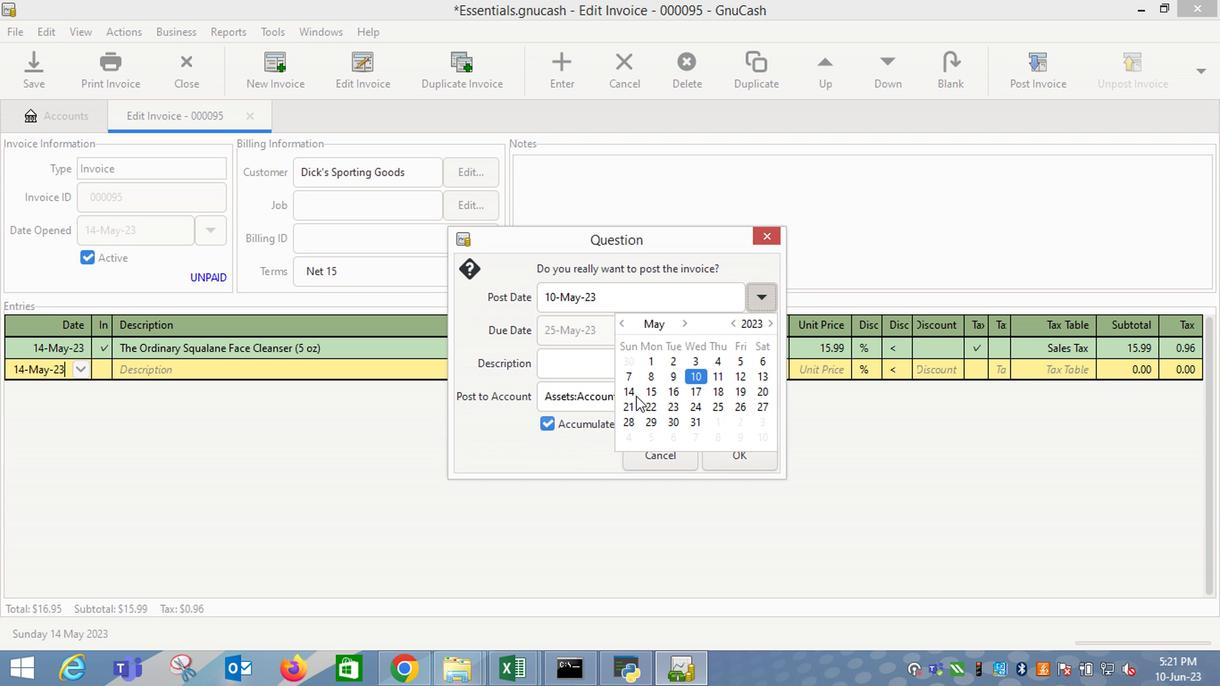 
Action: Mouse moved to (565, 369)
Screenshot: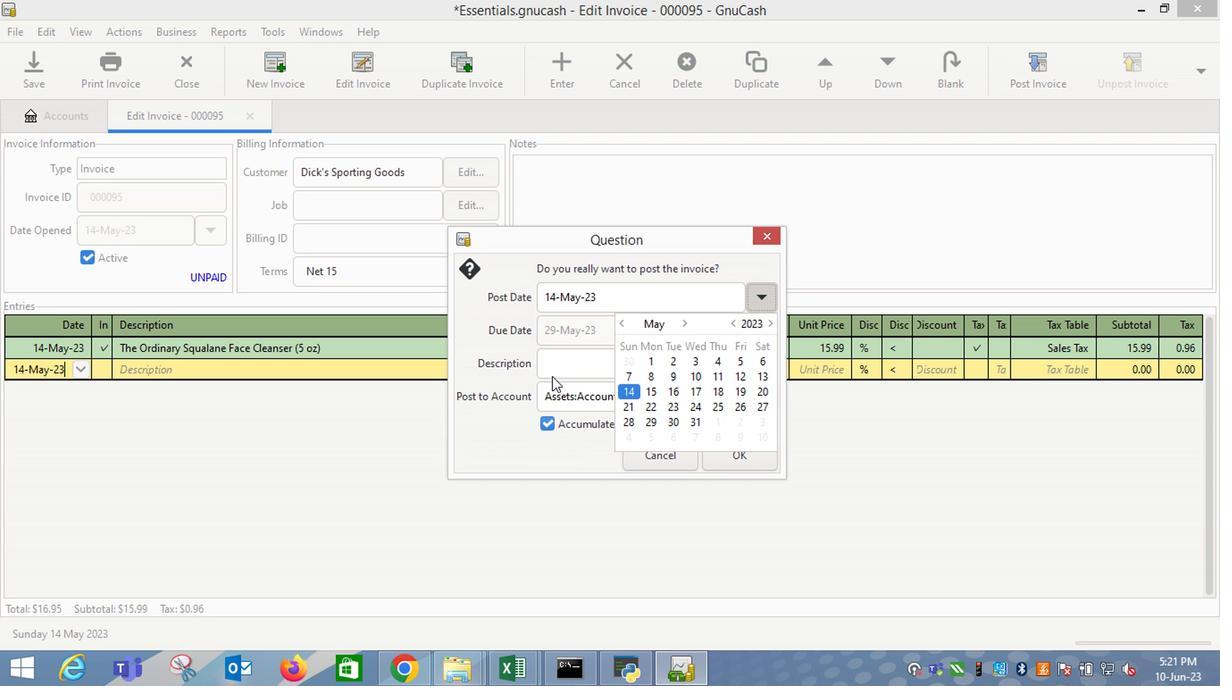 
Action: Mouse pressed left at (565, 369)
Screenshot: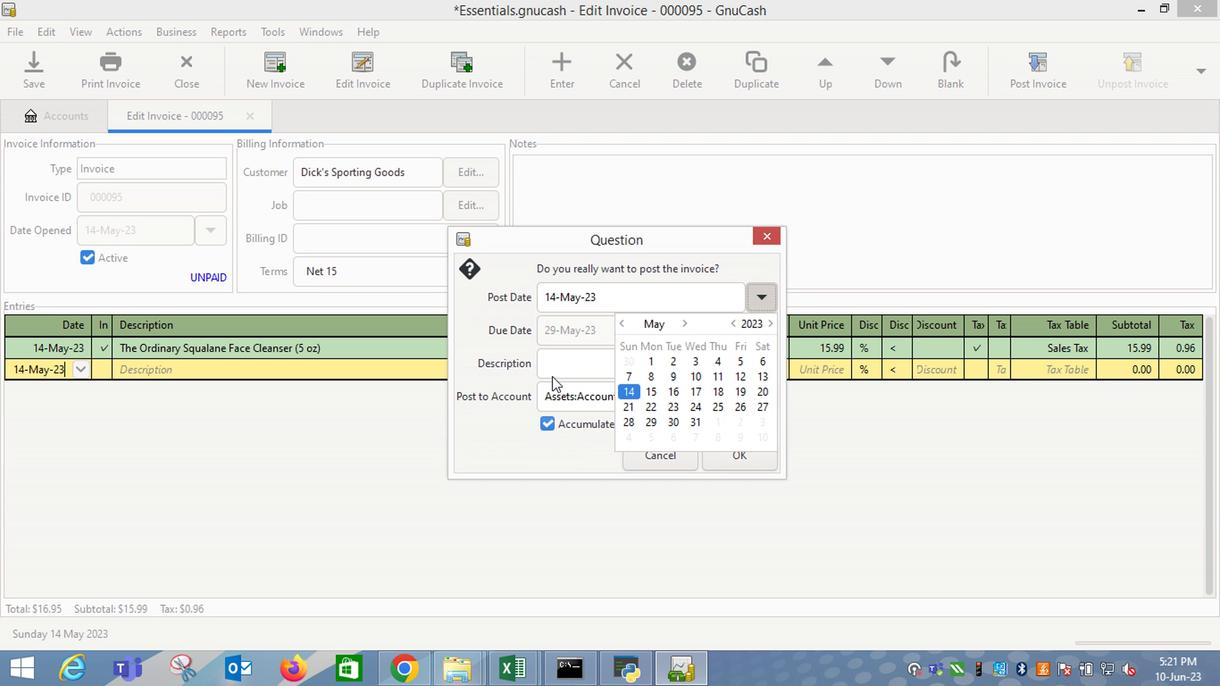 
Action: Mouse moved to (743, 458)
Screenshot: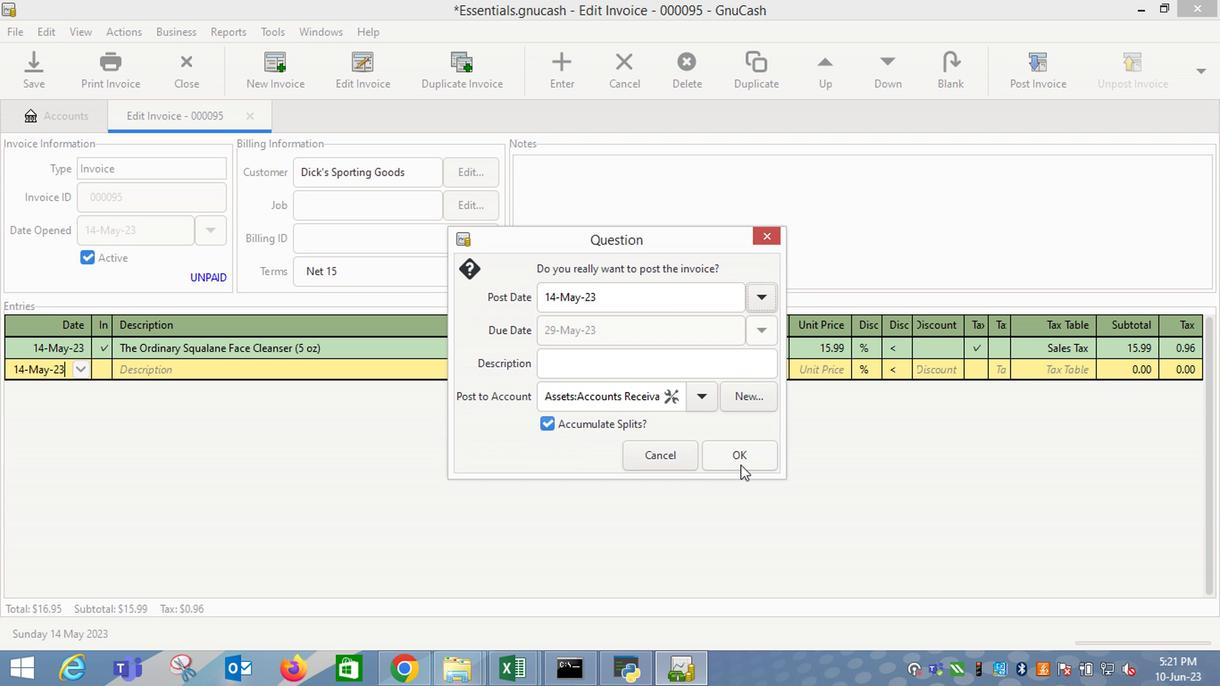 
Action: Mouse pressed left at (743, 458)
Screenshot: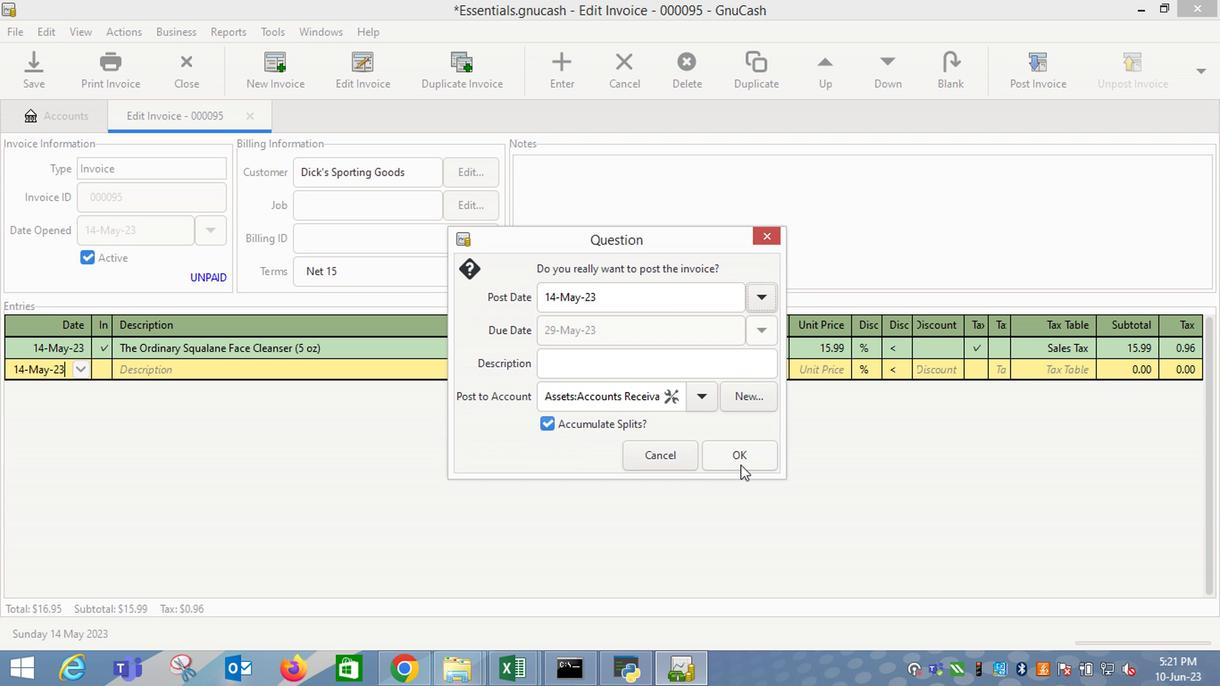 
Action: Mouse moved to (1150, 59)
Screenshot: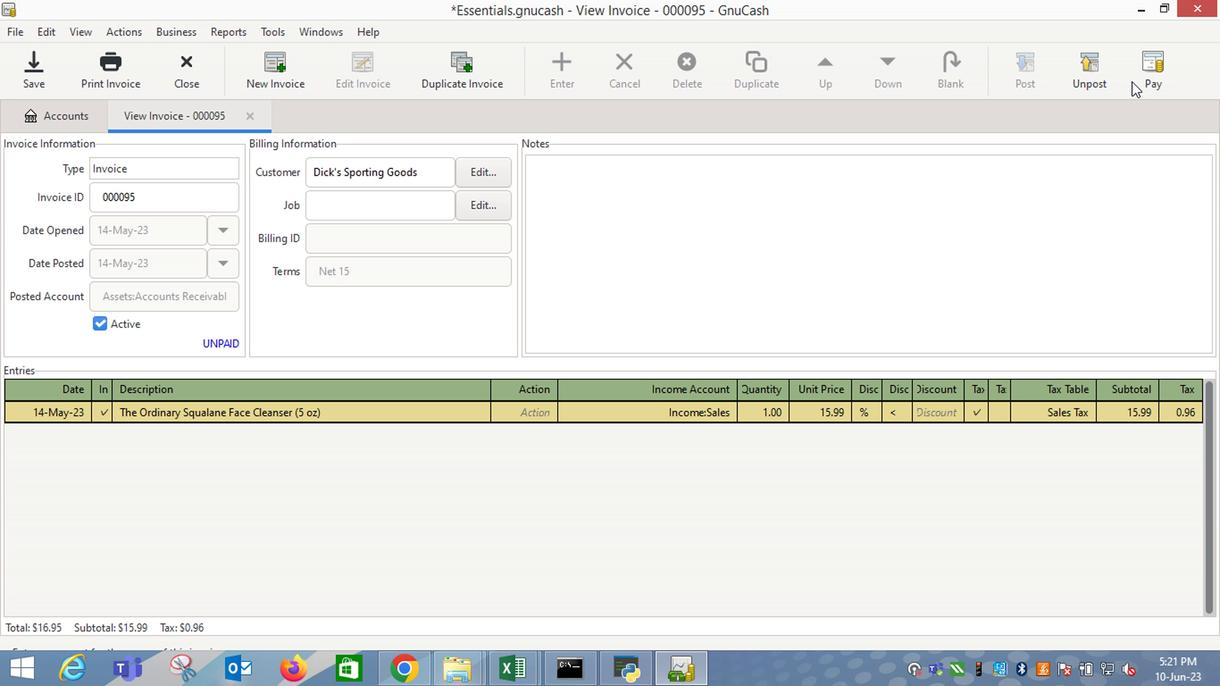 
Action: Mouse pressed left at (1150, 59)
Screenshot: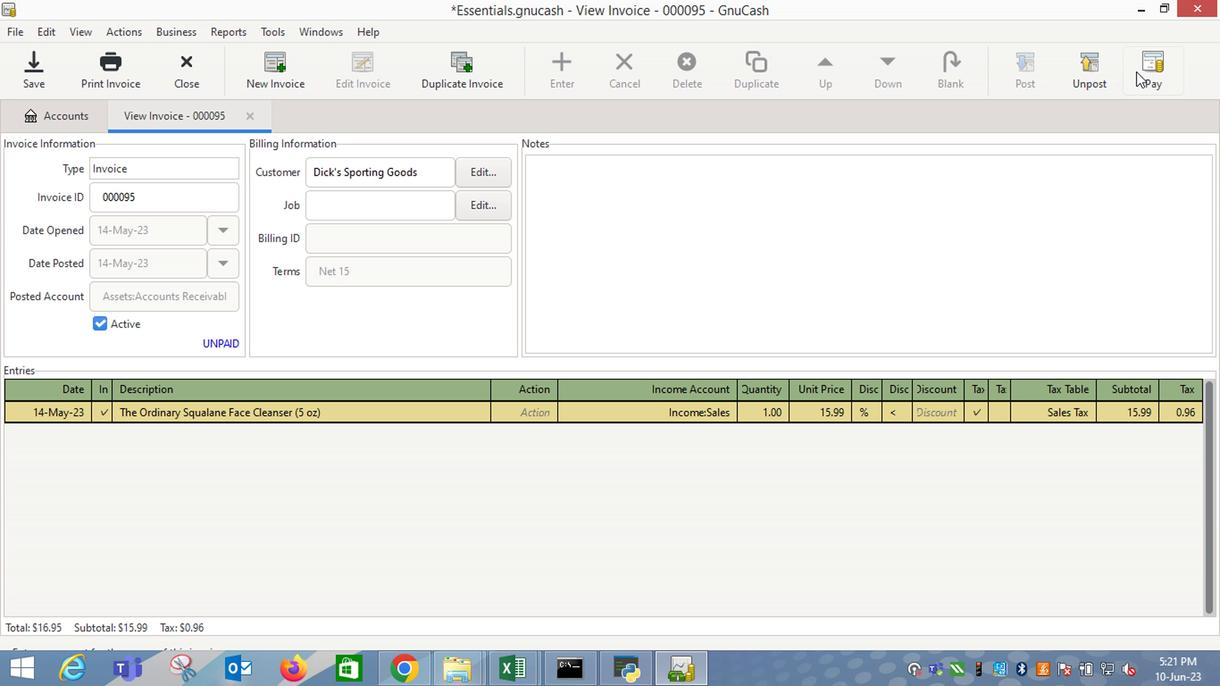 
Action: Mouse moved to (549, 350)
Screenshot: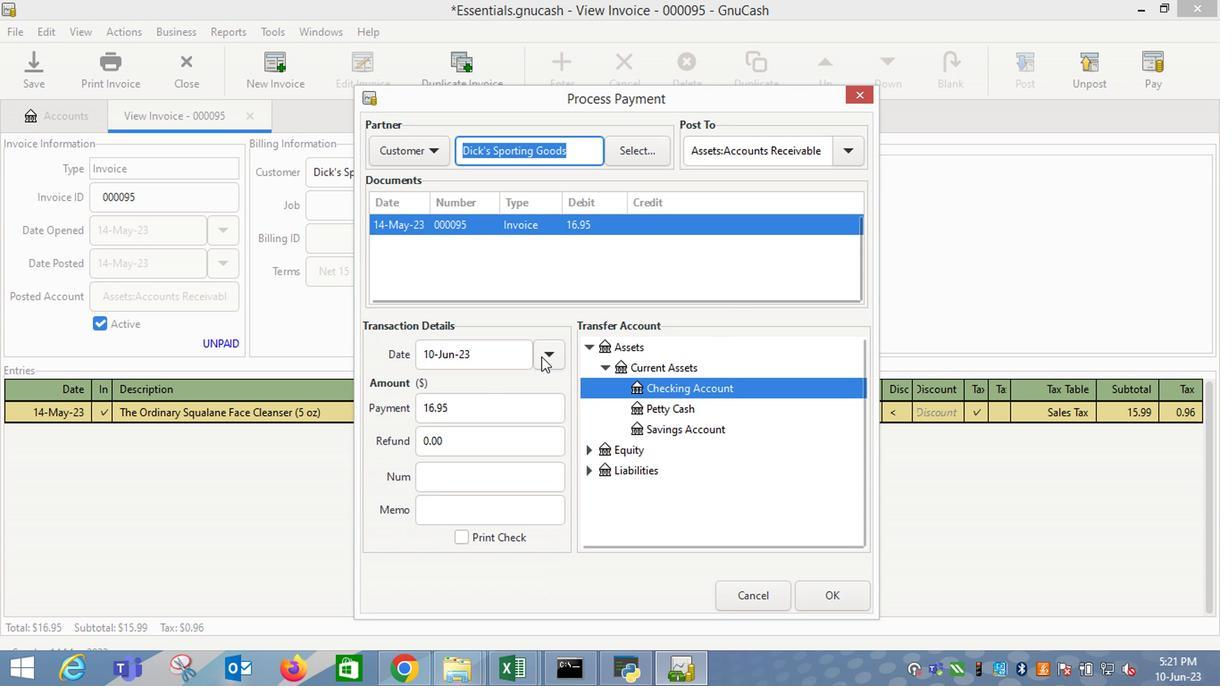 
Action: Mouse pressed left at (549, 350)
Screenshot: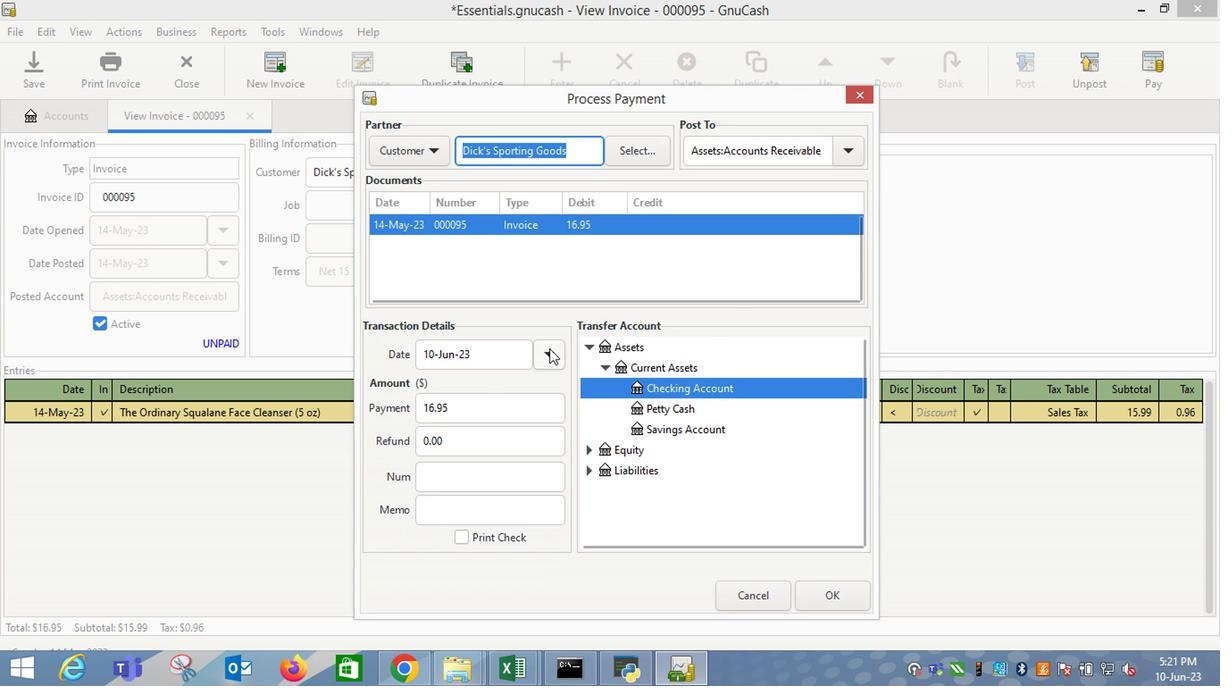
Action: Mouse moved to (411, 383)
Screenshot: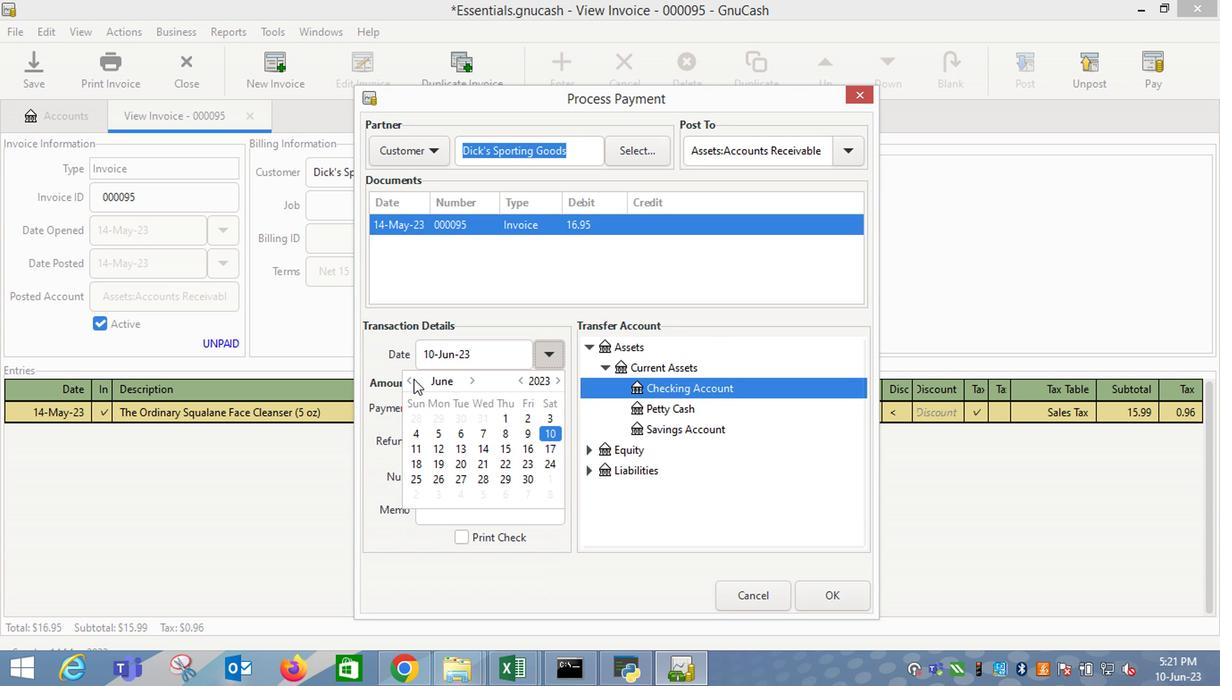 
Action: Mouse pressed left at (411, 383)
Screenshot: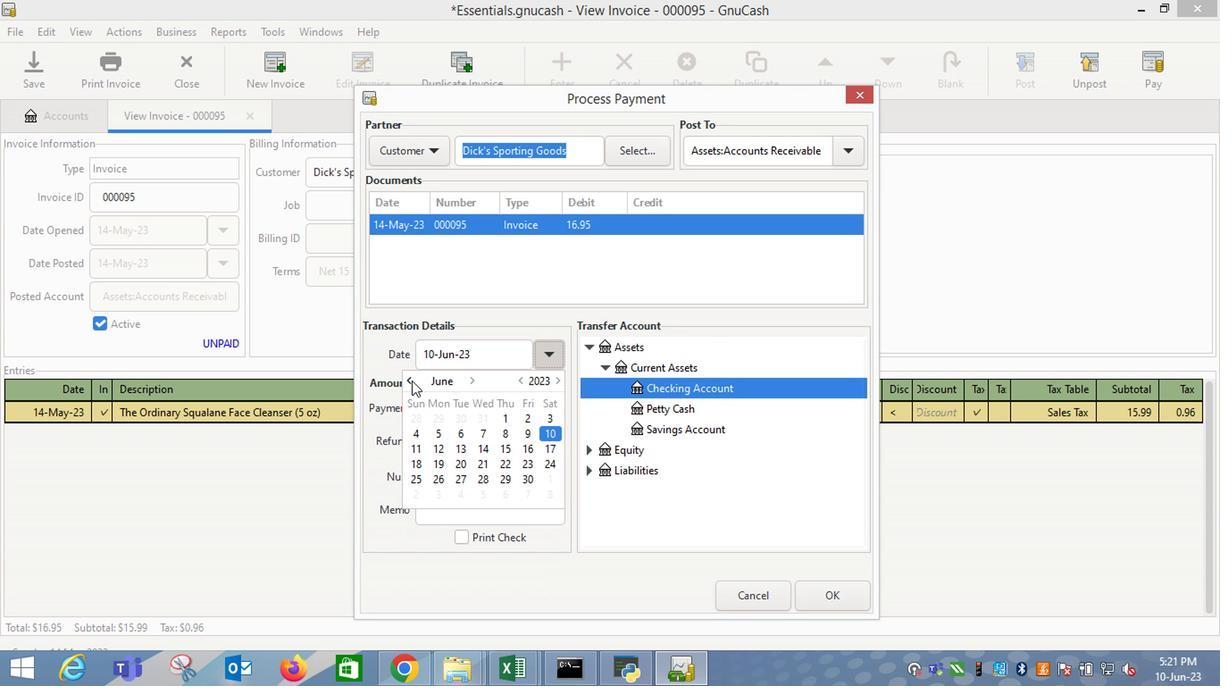 
Action: Mouse moved to (416, 486)
Screenshot: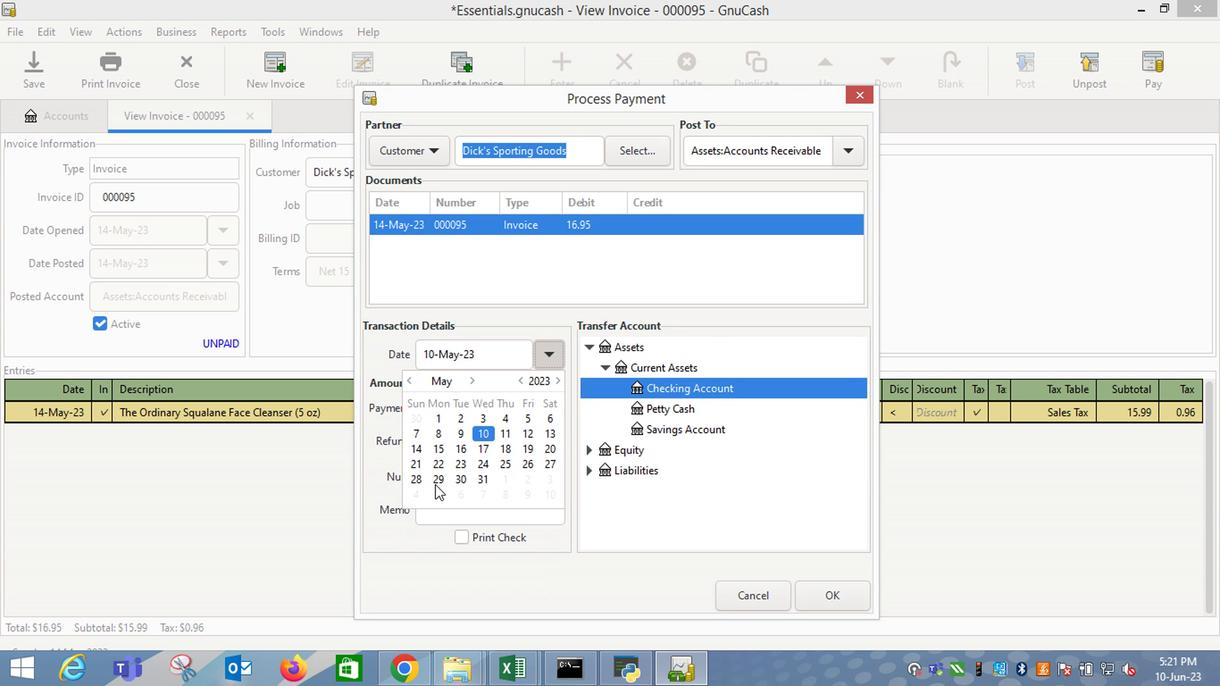 
Action: Mouse pressed left at (416, 486)
Screenshot: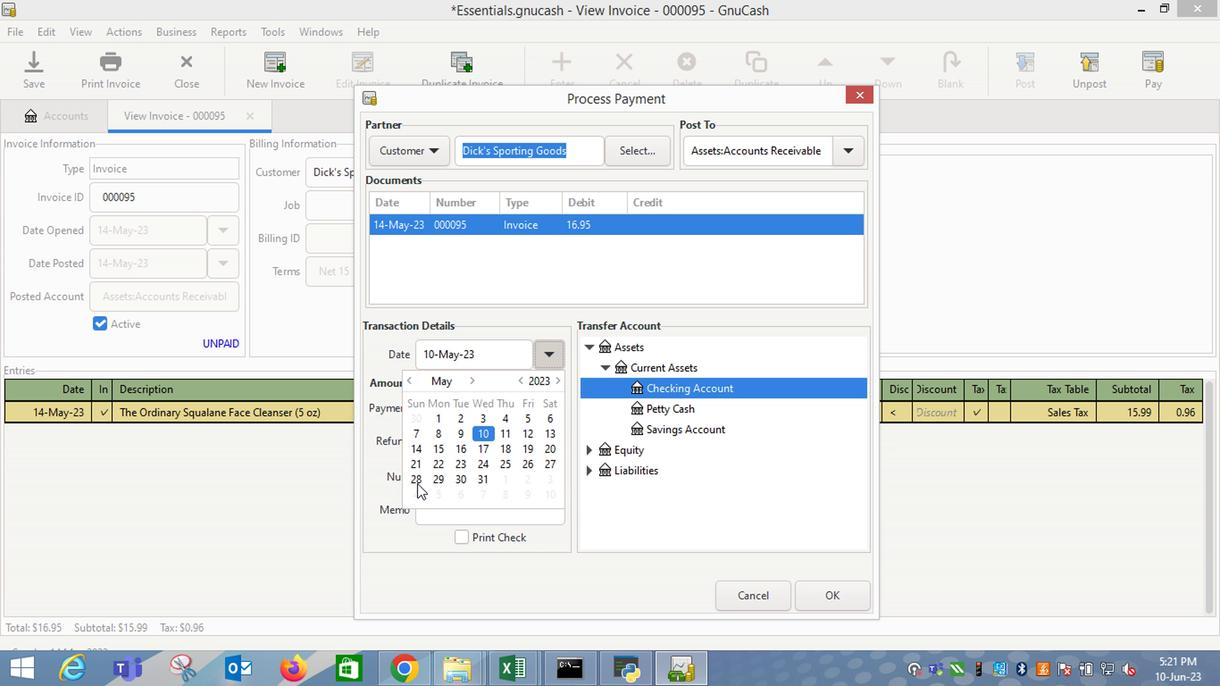 
Action: Mouse moved to (662, 501)
Screenshot: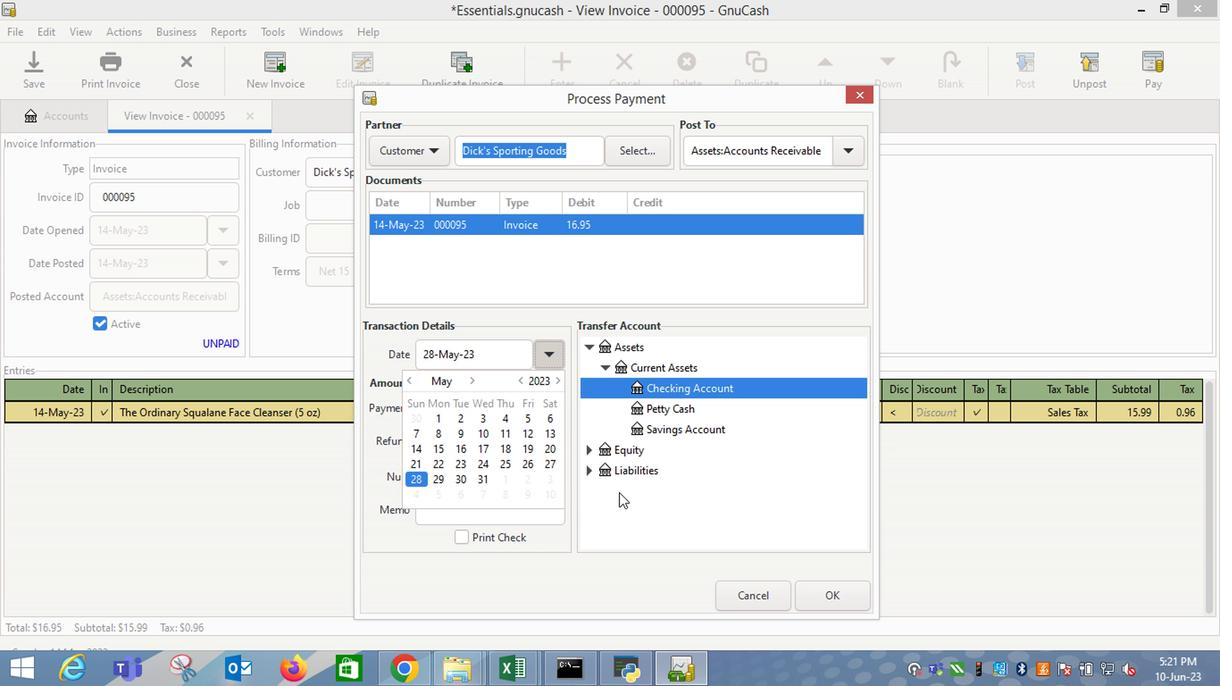 
Action: Mouse pressed left at (662, 501)
Screenshot: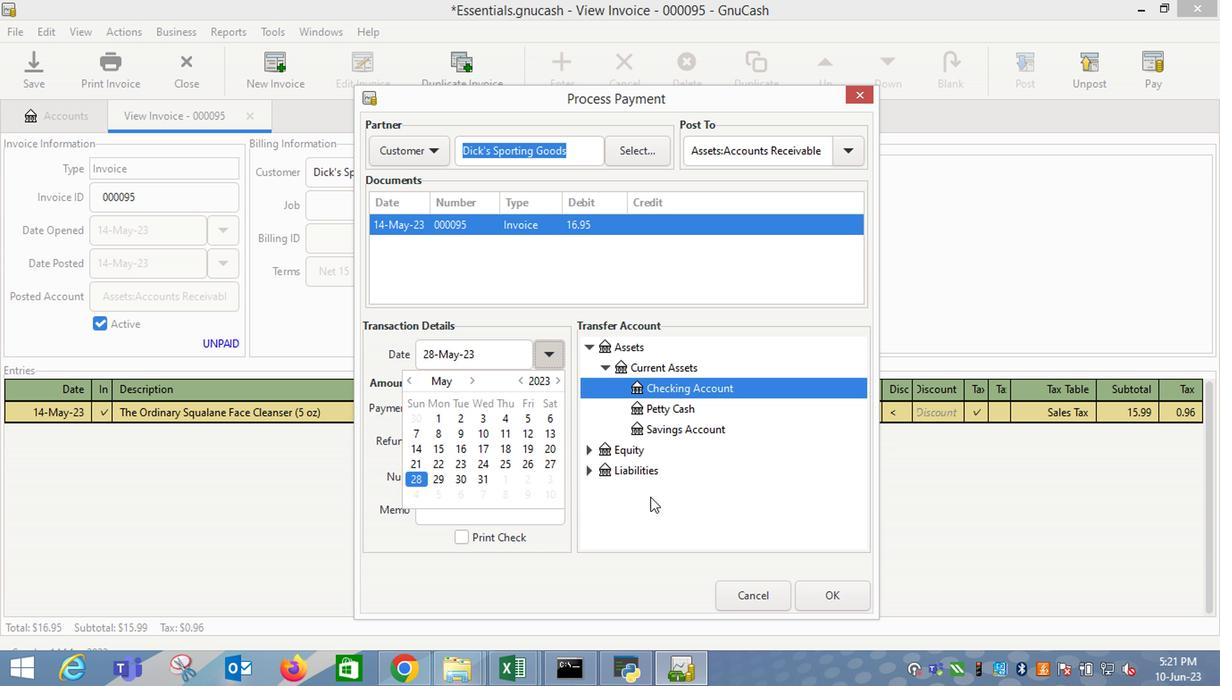 
Action: Mouse moved to (843, 596)
Screenshot: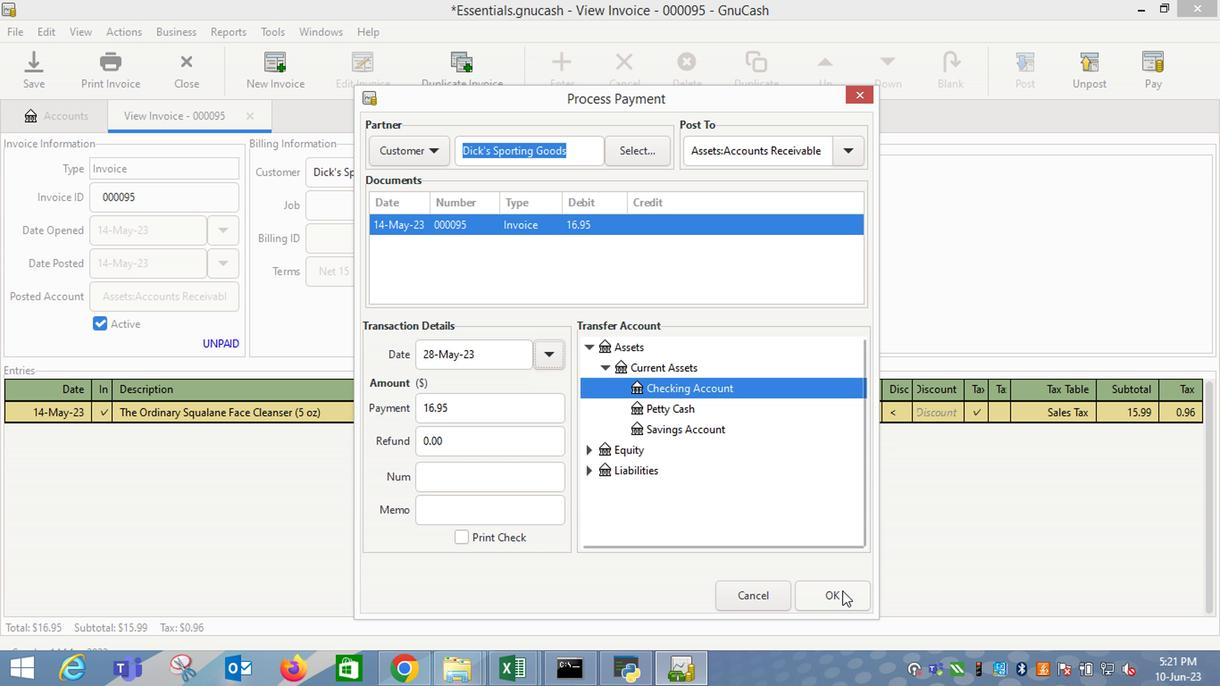 
Action: Mouse pressed left at (843, 596)
Screenshot: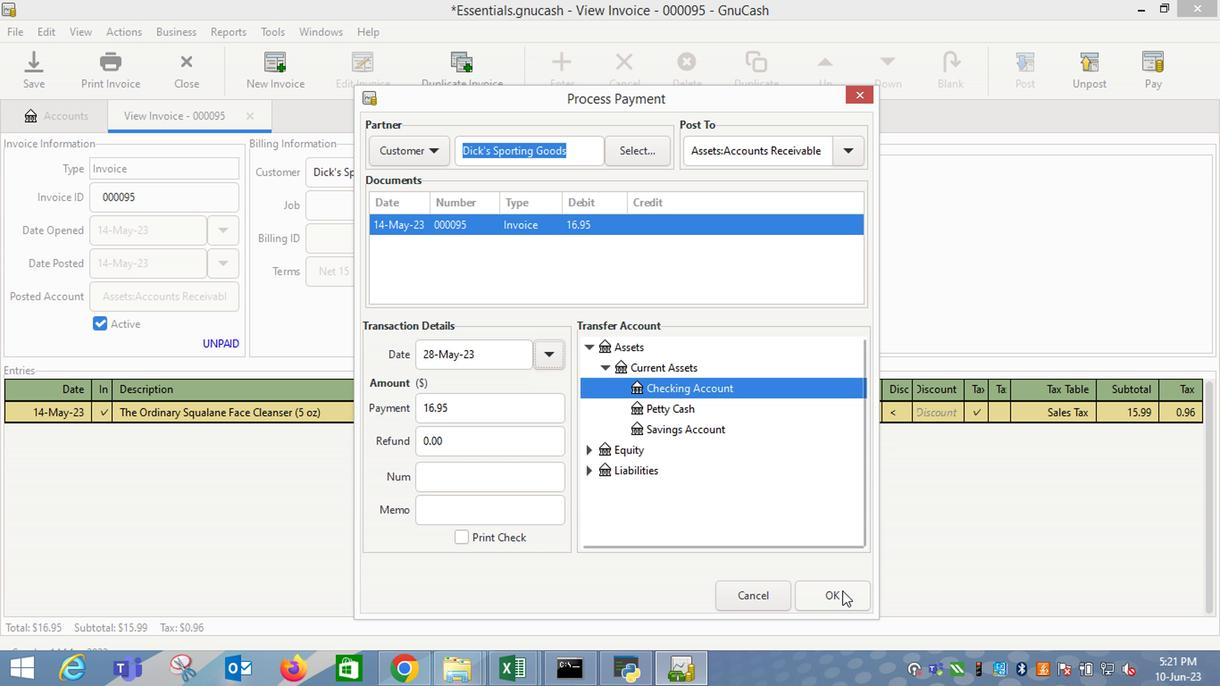 
Action: Mouse moved to (104, 85)
Screenshot: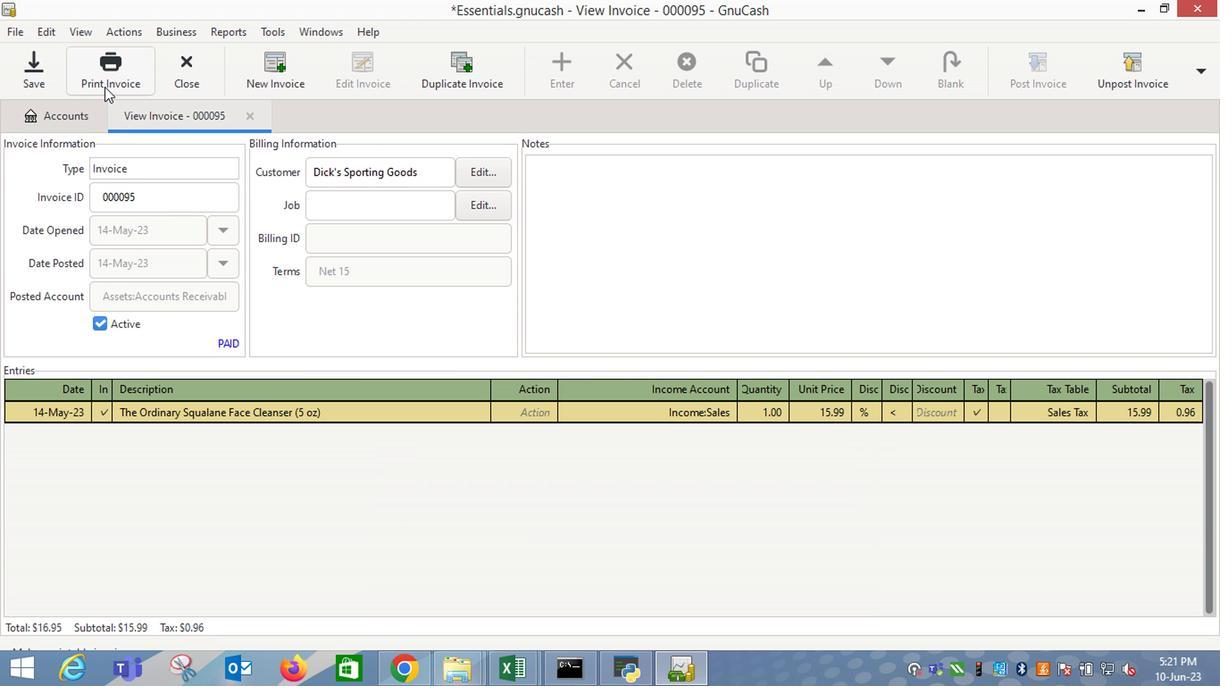 
Action: Mouse pressed left at (104, 85)
Screenshot: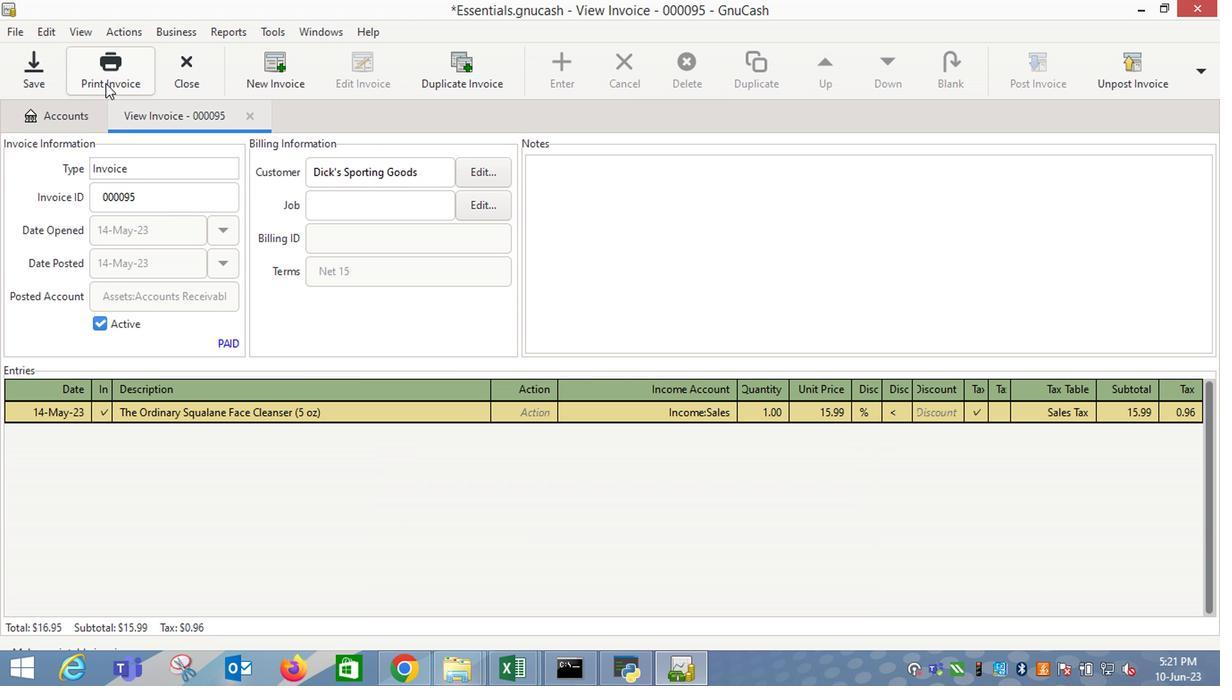 
Action: Mouse moved to (312, 228)
Screenshot: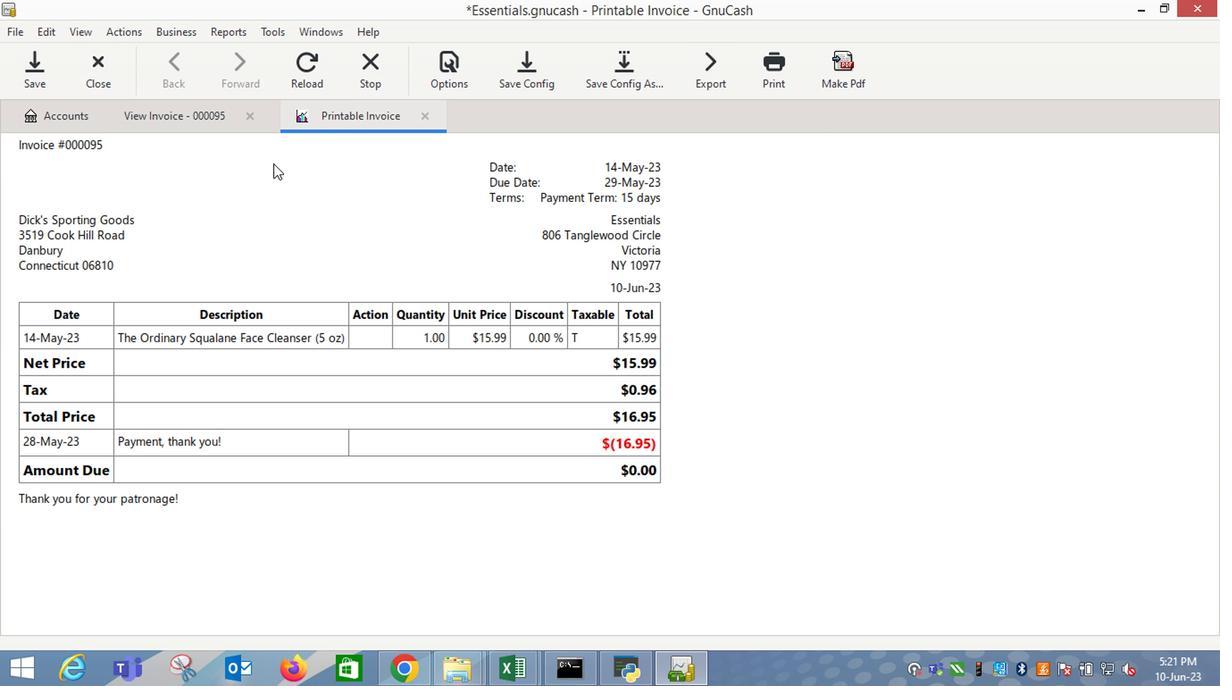 
